 Task: Create a due date automation trigger when advanced on, 2 days before a card is due add fields without custom field "Resume" set to a date less than 1 days from now at 11:00 AM.
Action: Mouse moved to (1003, 292)
Screenshot: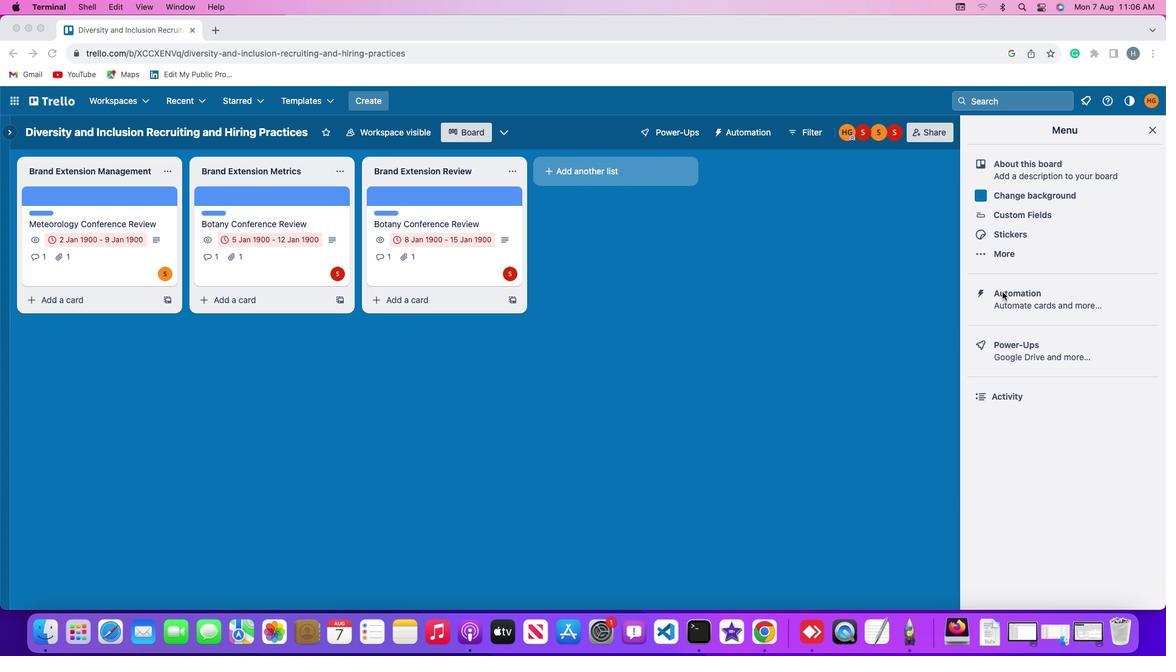 
Action: Mouse pressed left at (1003, 292)
Screenshot: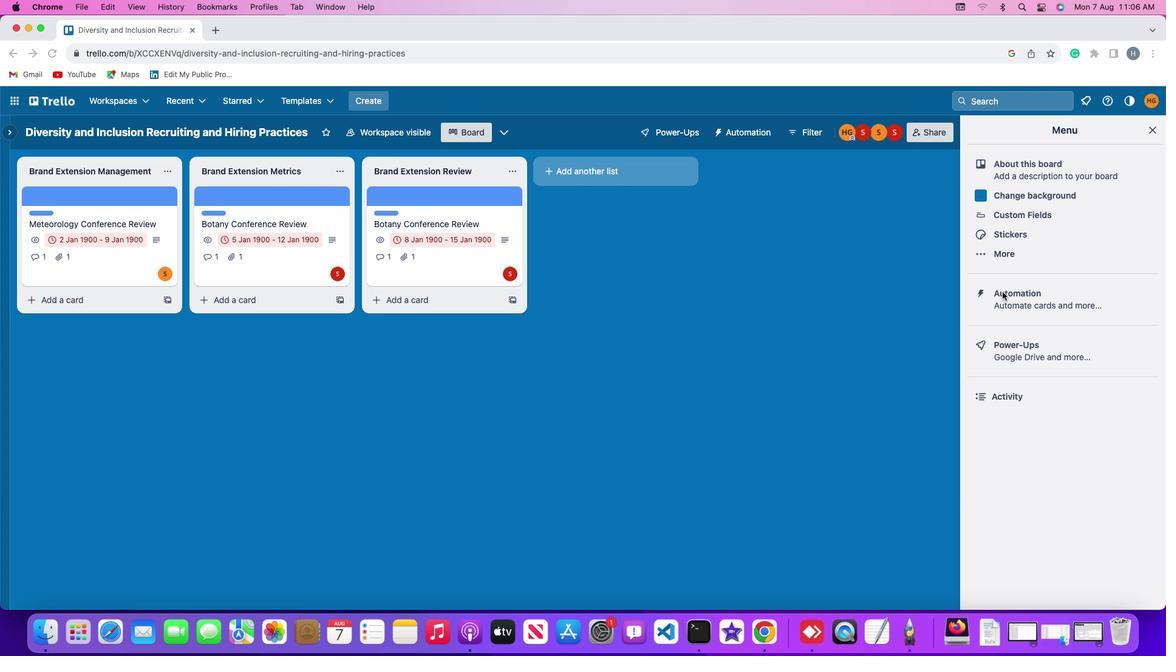 
Action: Mouse pressed left at (1003, 292)
Screenshot: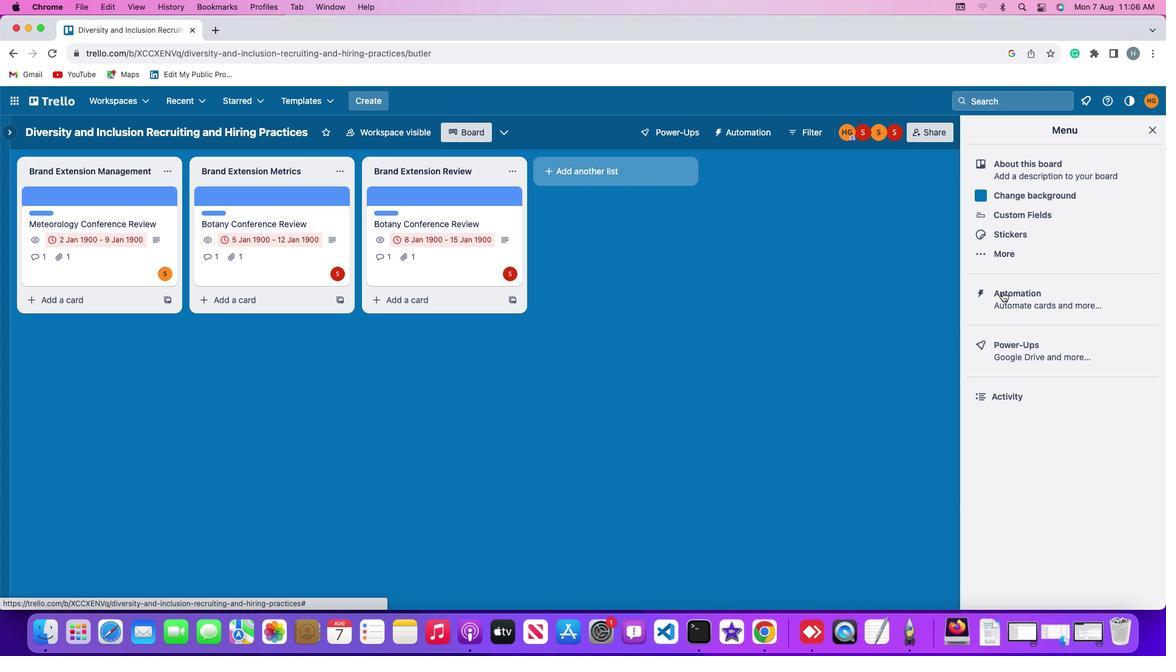 
Action: Mouse moved to (87, 283)
Screenshot: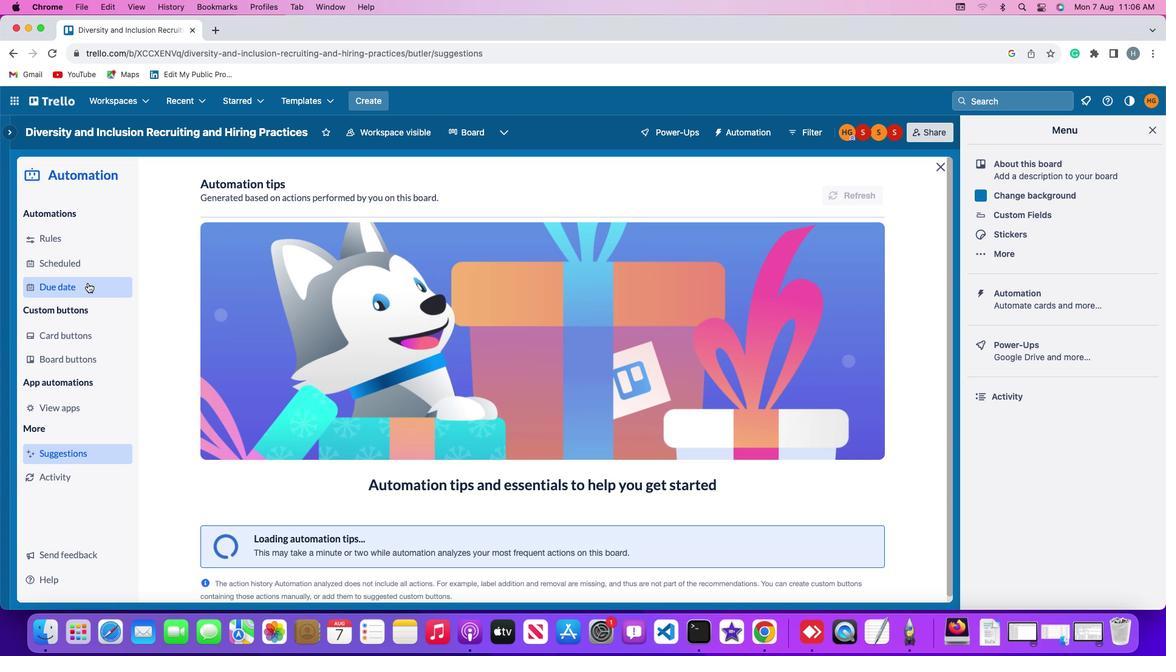 
Action: Mouse pressed left at (87, 283)
Screenshot: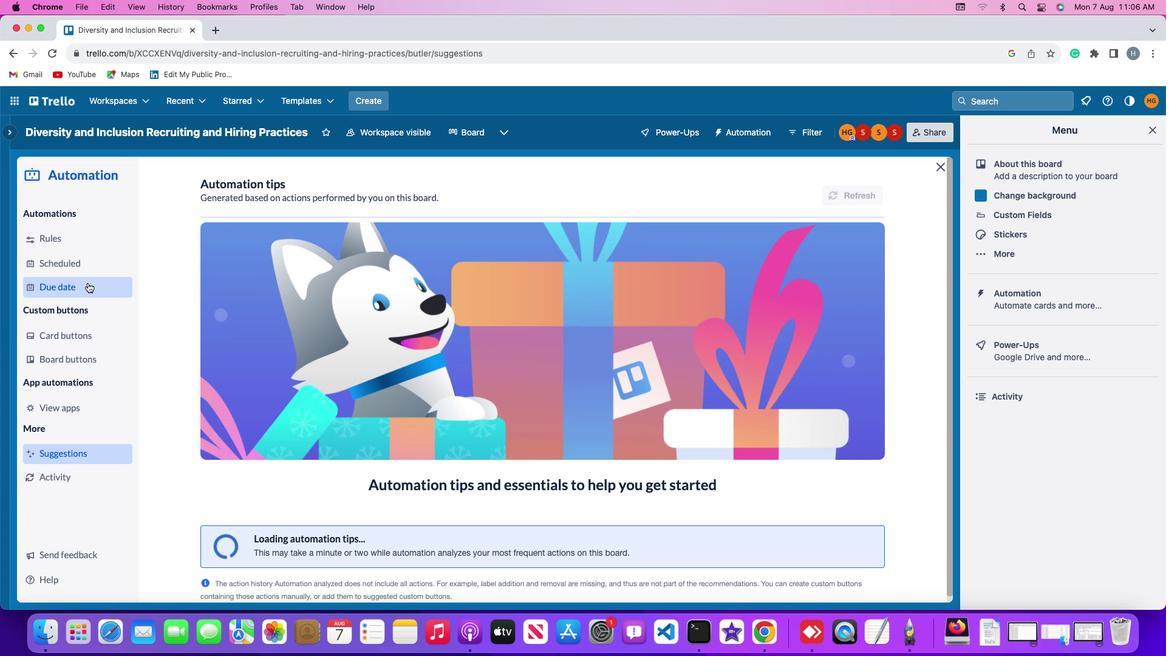 
Action: Mouse moved to (820, 189)
Screenshot: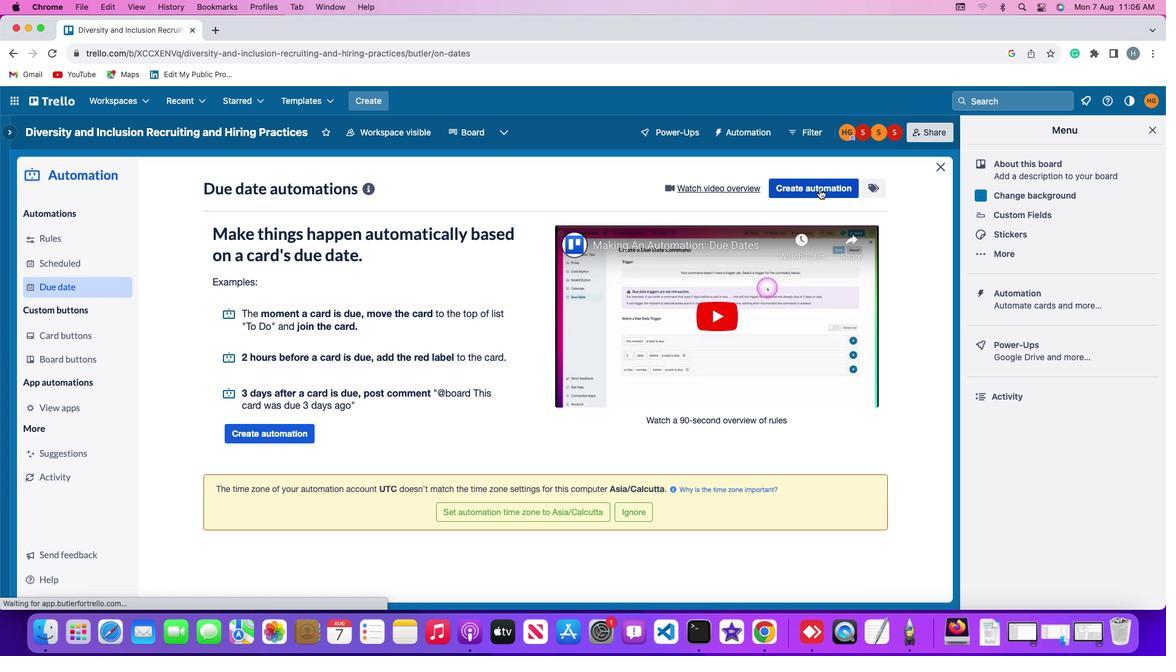 
Action: Mouse pressed left at (820, 189)
Screenshot: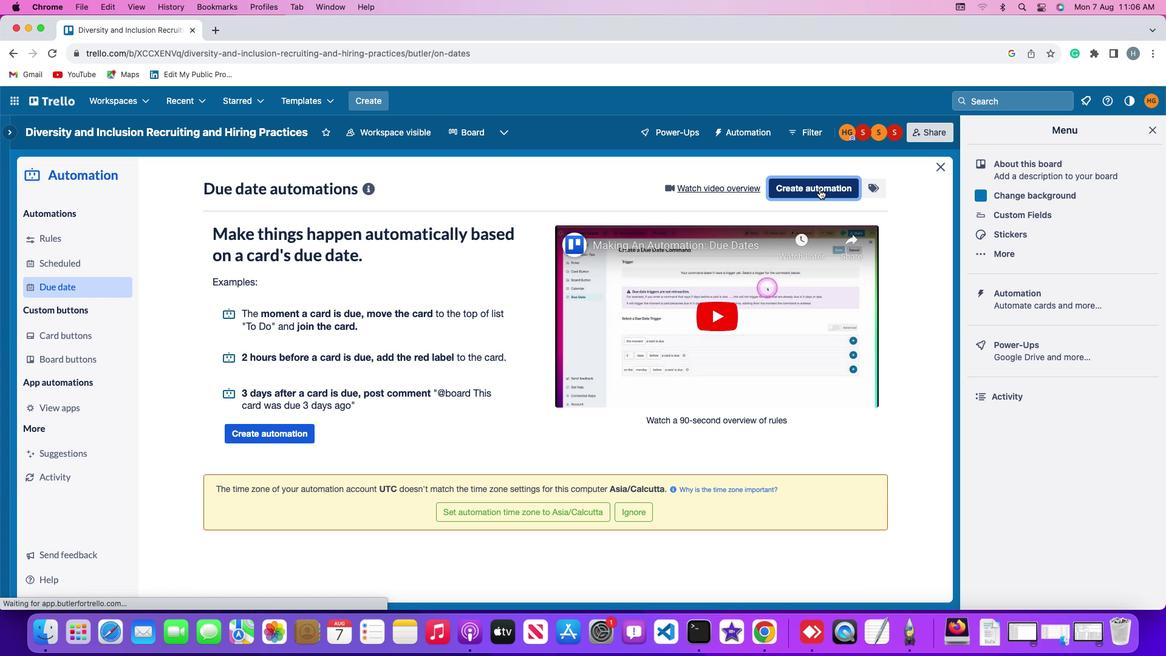 
Action: Mouse moved to (544, 306)
Screenshot: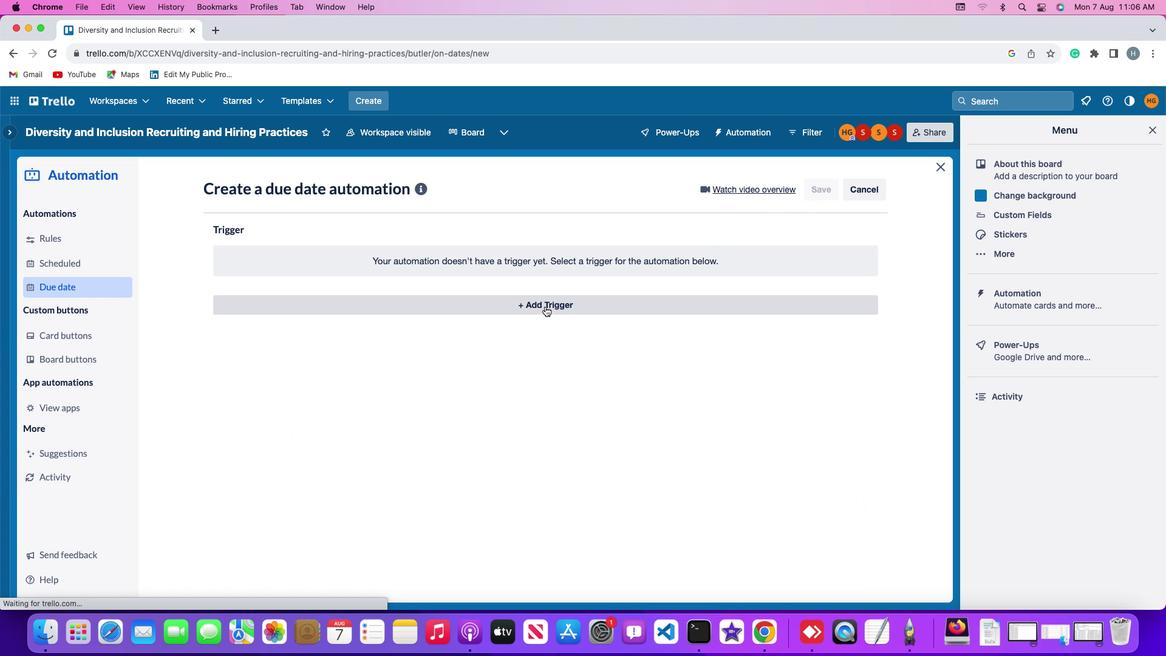
Action: Mouse pressed left at (544, 306)
Screenshot: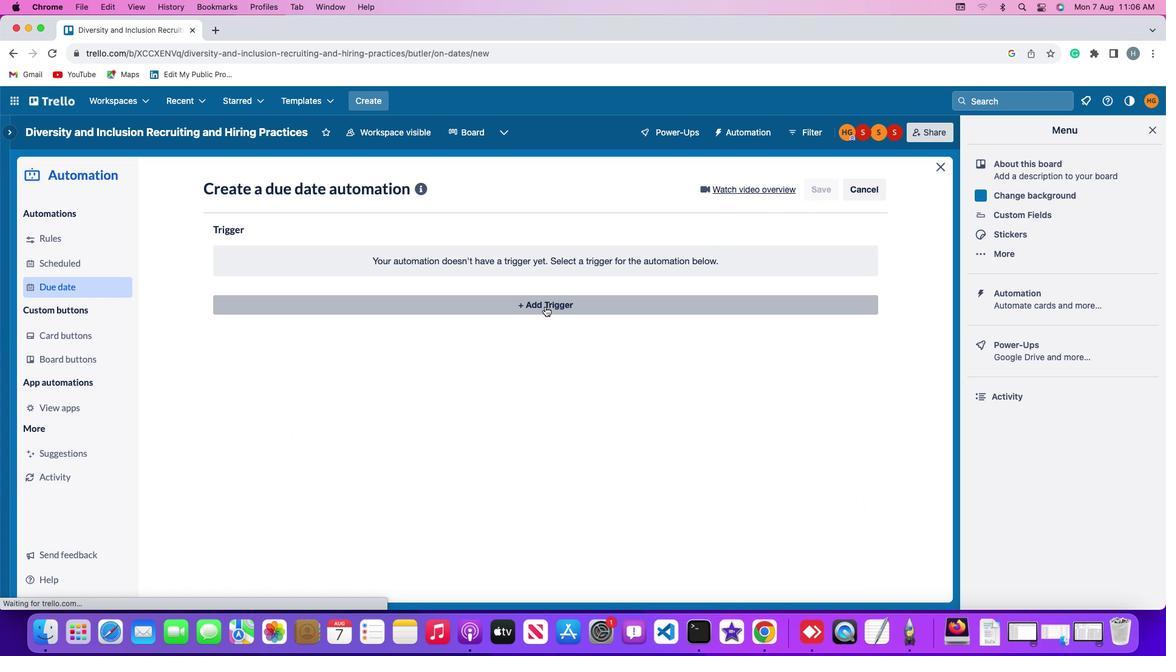
Action: Mouse moved to (235, 497)
Screenshot: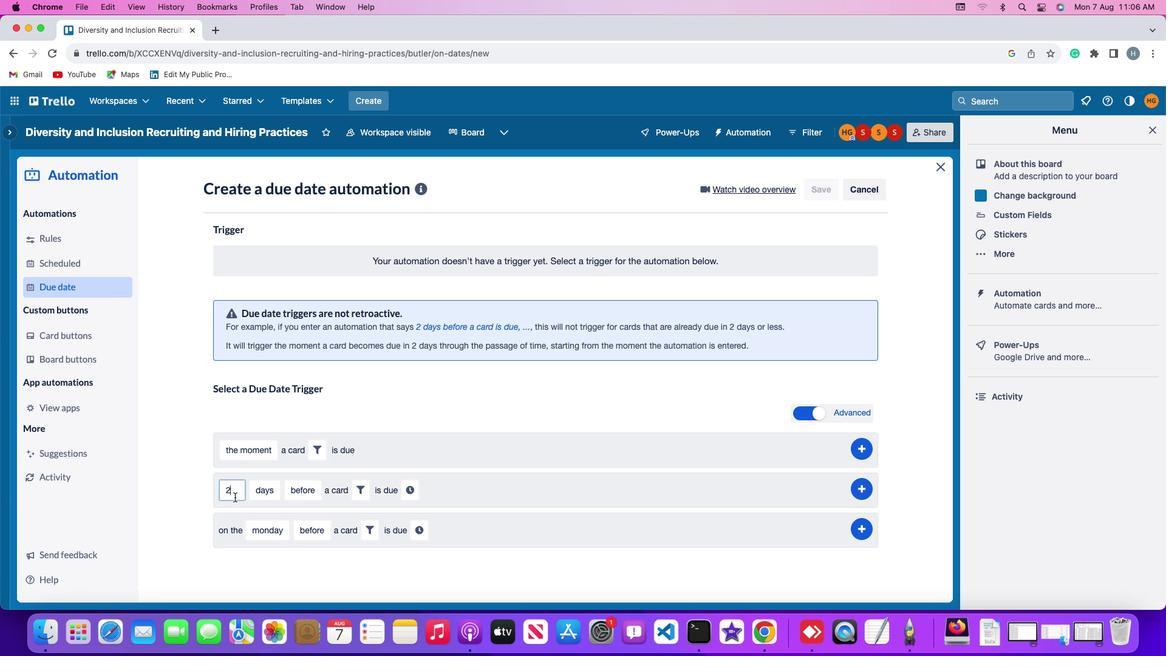 
Action: Mouse pressed left at (235, 497)
Screenshot: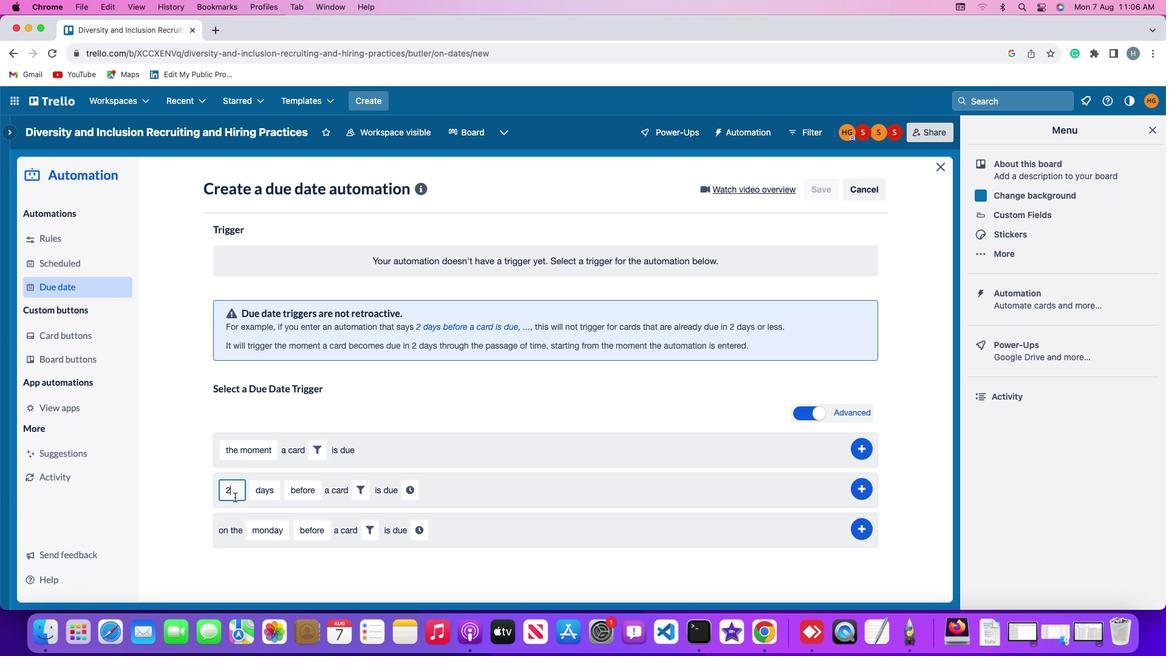 
Action: Mouse moved to (234, 496)
Screenshot: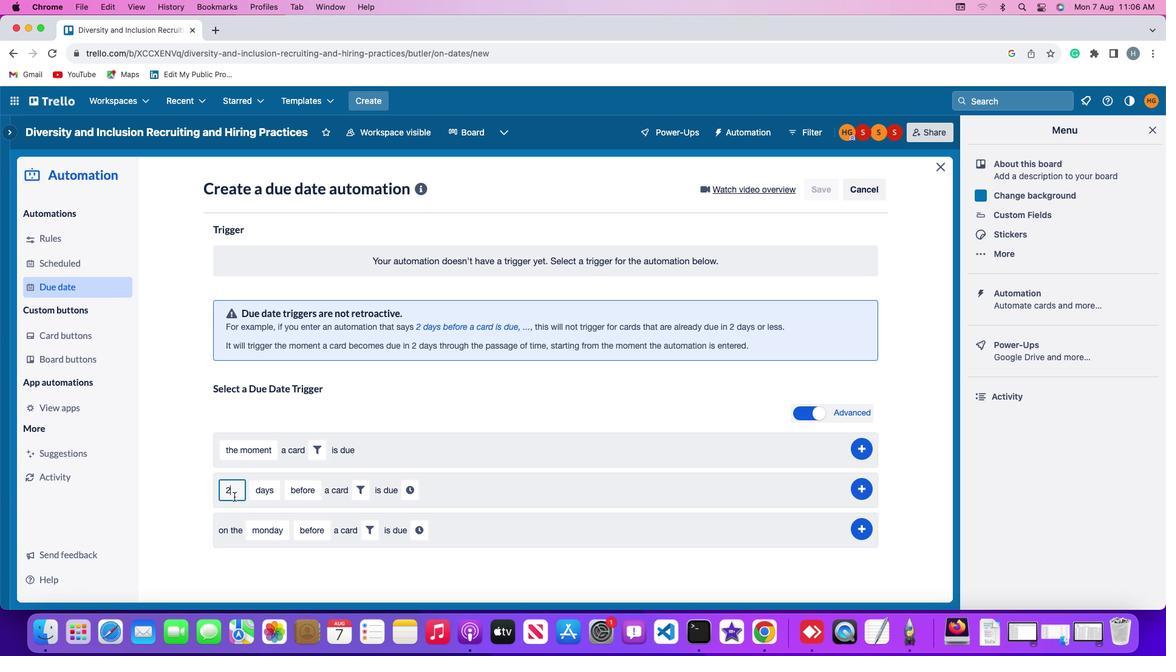 
Action: Key pressed Key.backspace'2'
Screenshot: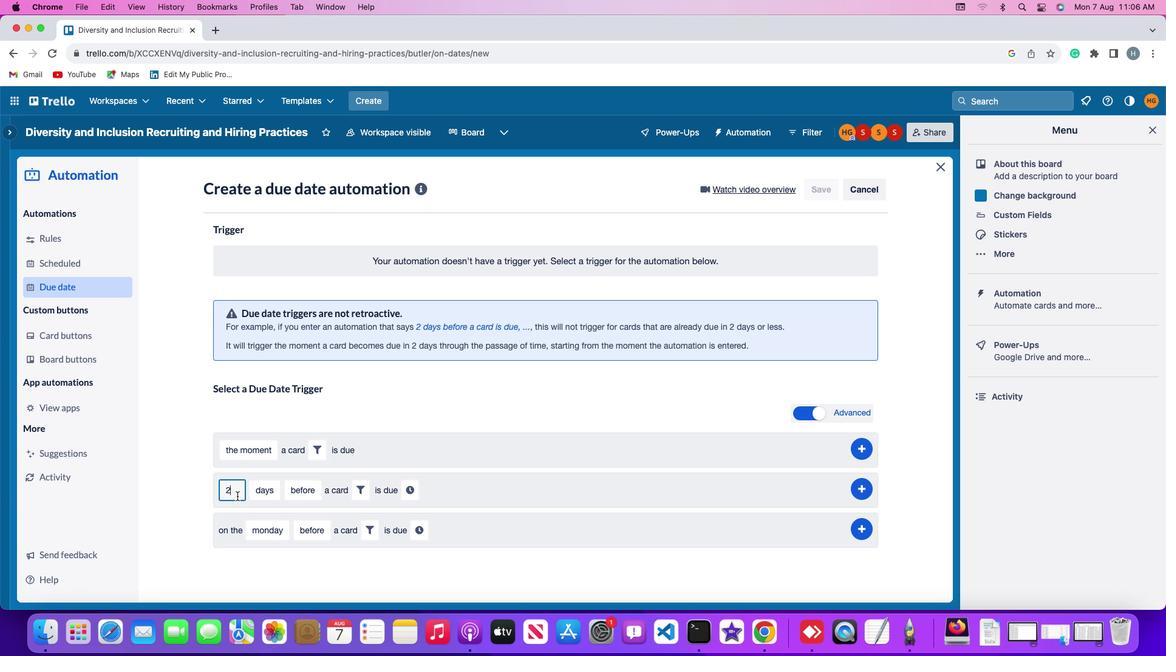
Action: Mouse moved to (265, 493)
Screenshot: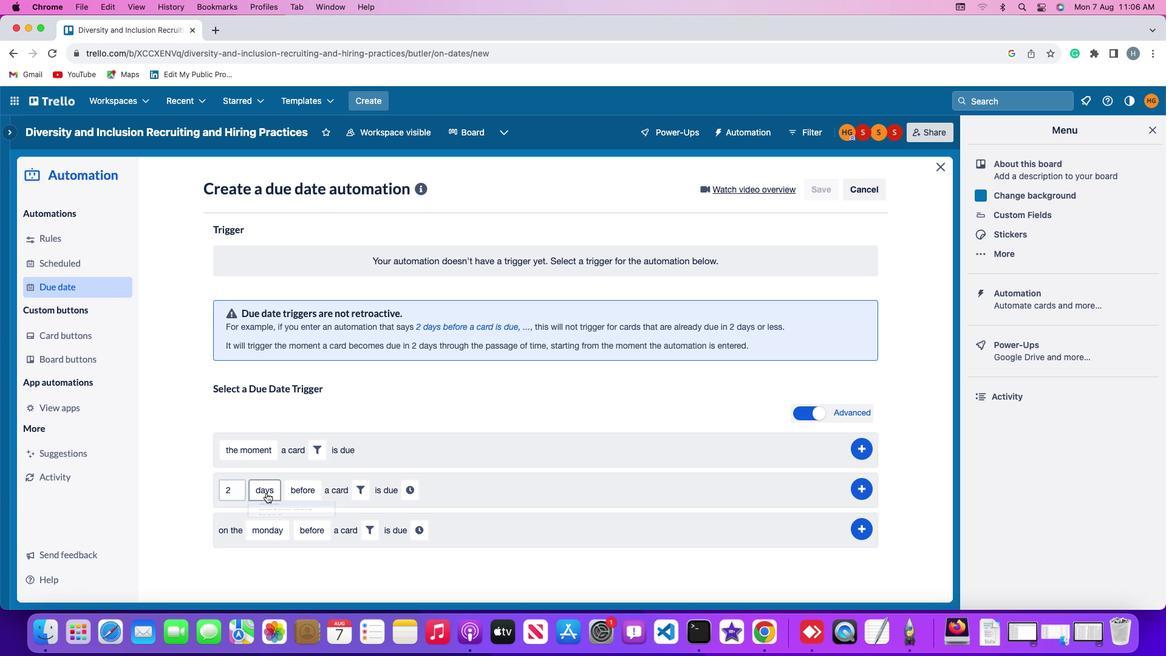 
Action: Mouse pressed left at (265, 493)
Screenshot: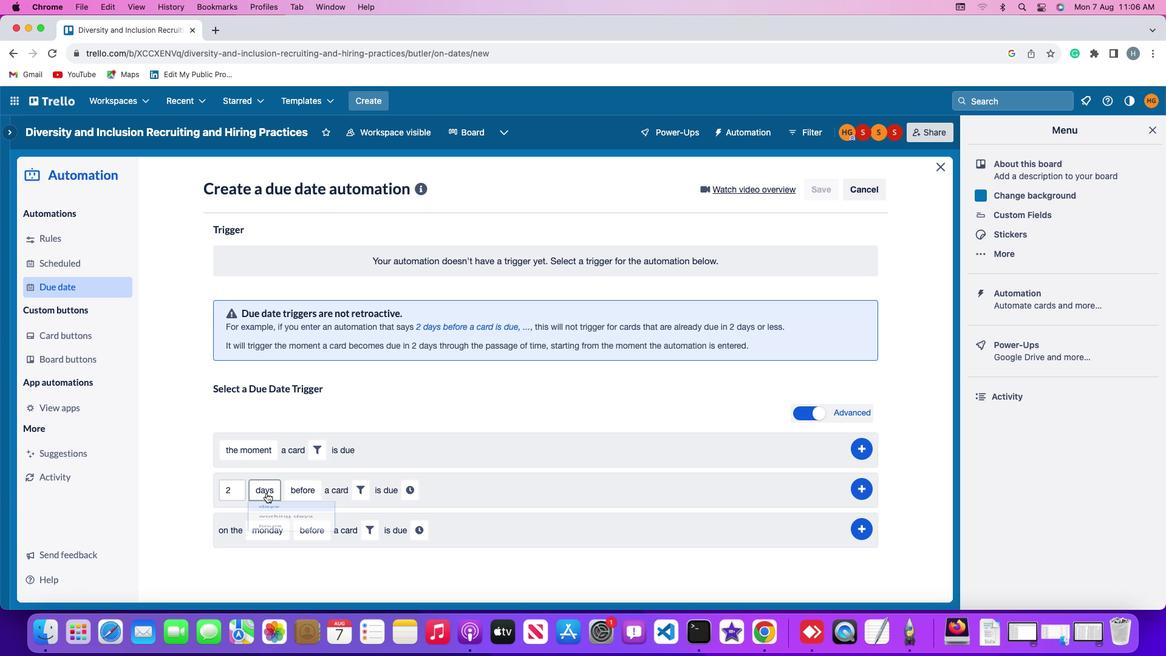 
Action: Mouse moved to (269, 513)
Screenshot: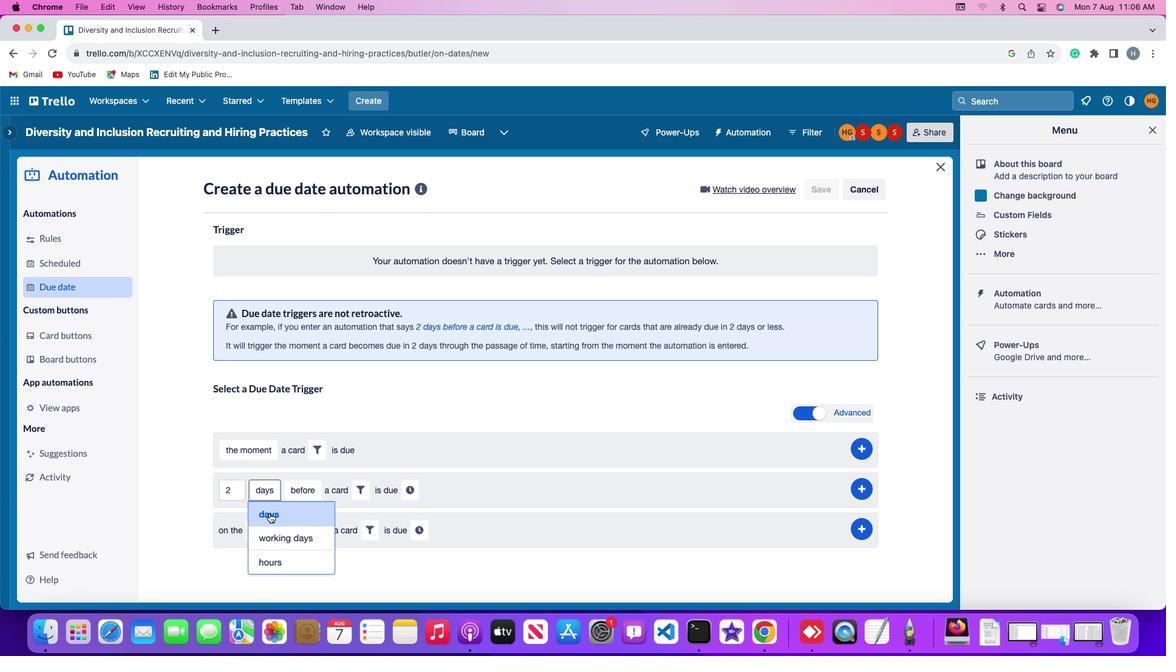 
Action: Mouse pressed left at (269, 513)
Screenshot: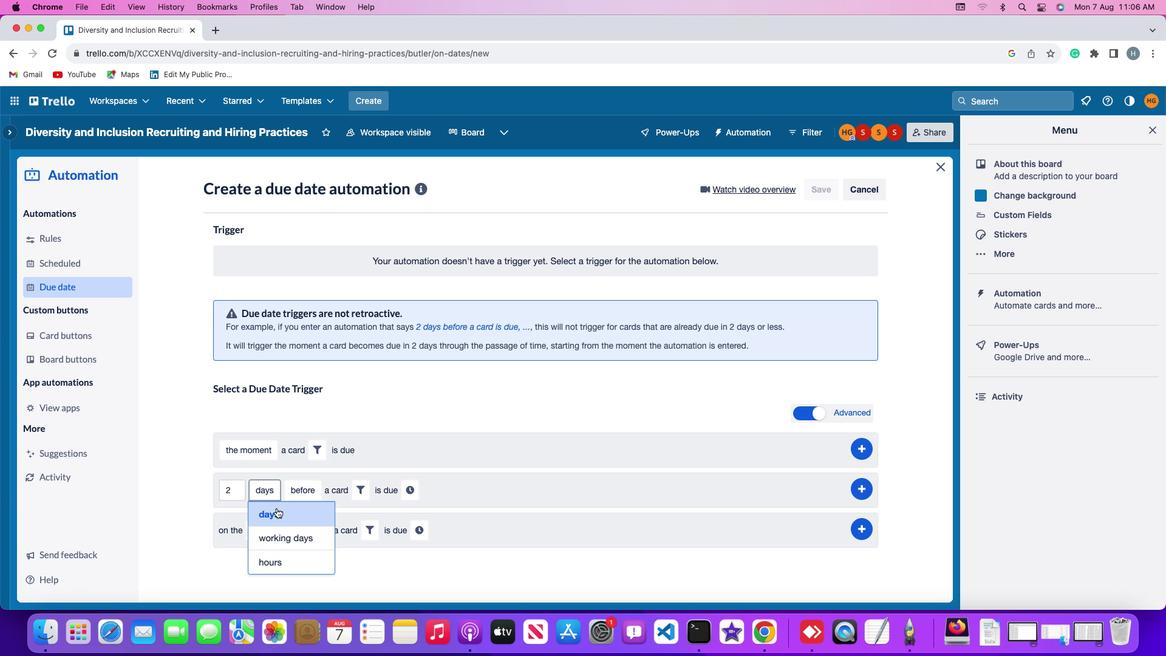 
Action: Mouse moved to (301, 487)
Screenshot: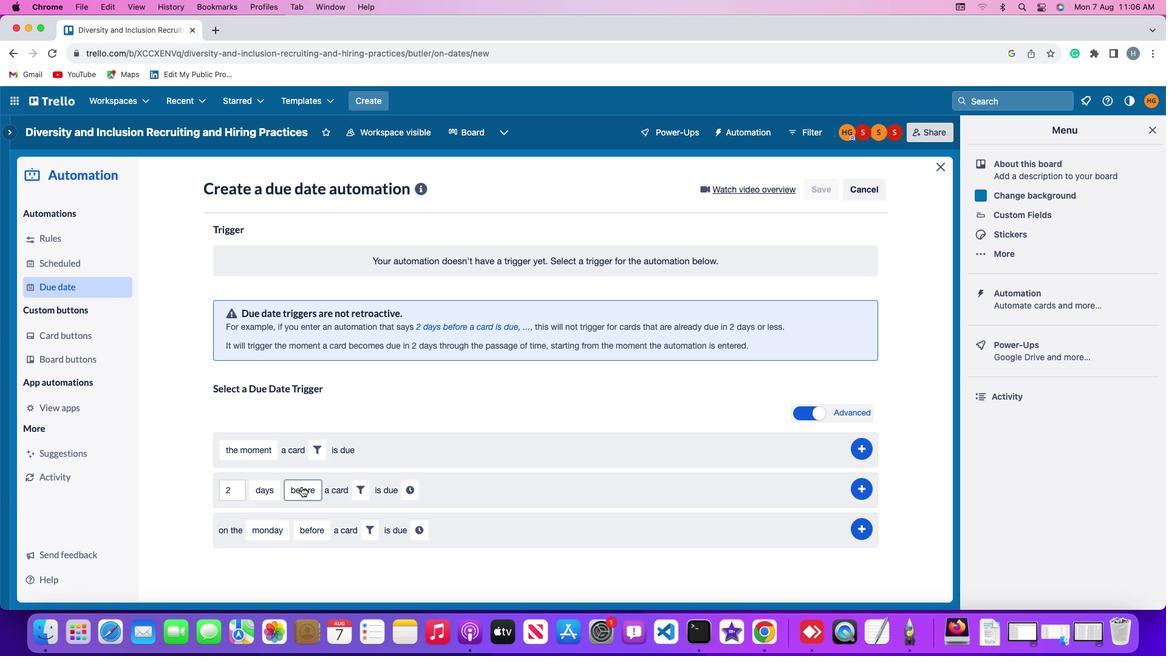
Action: Mouse pressed left at (301, 487)
Screenshot: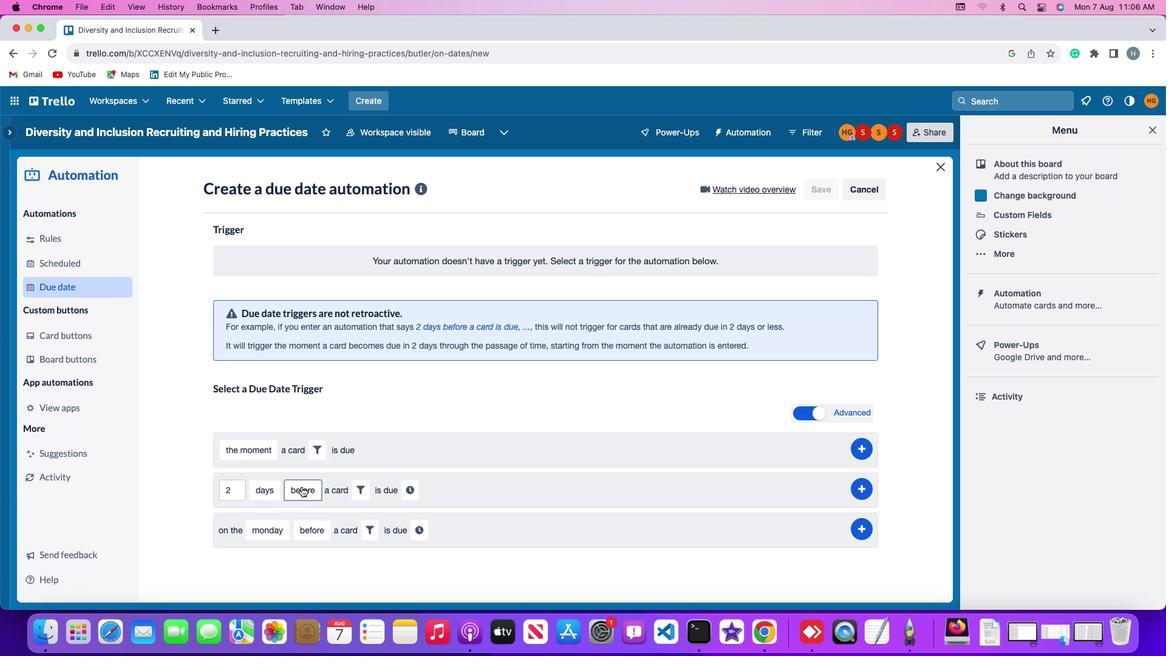 
Action: Mouse moved to (311, 509)
Screenshot: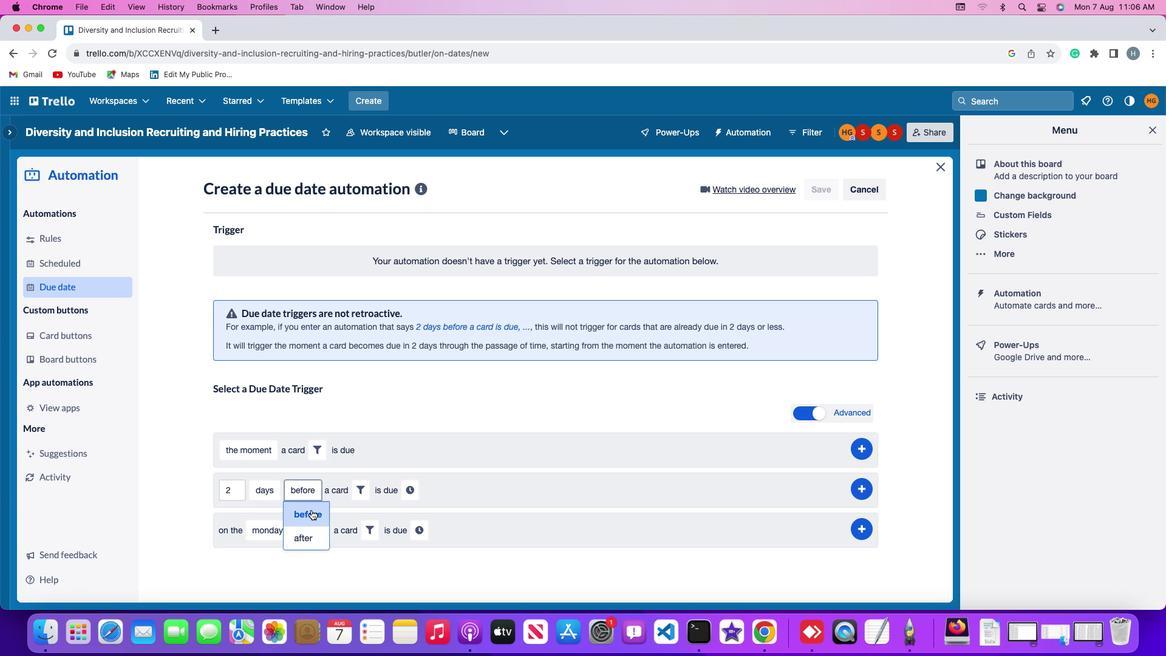 
Action: Mouse pressed left at (311, 509)
Screenshot: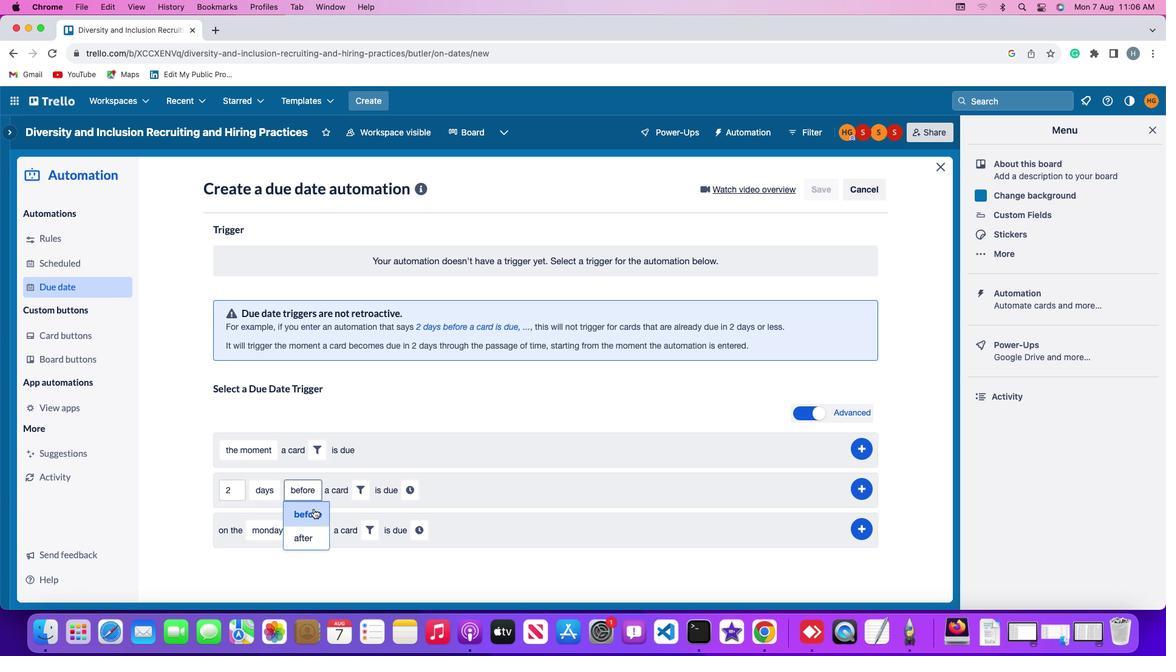 
Action: Mouse moved to (357, 488)
Screenshot: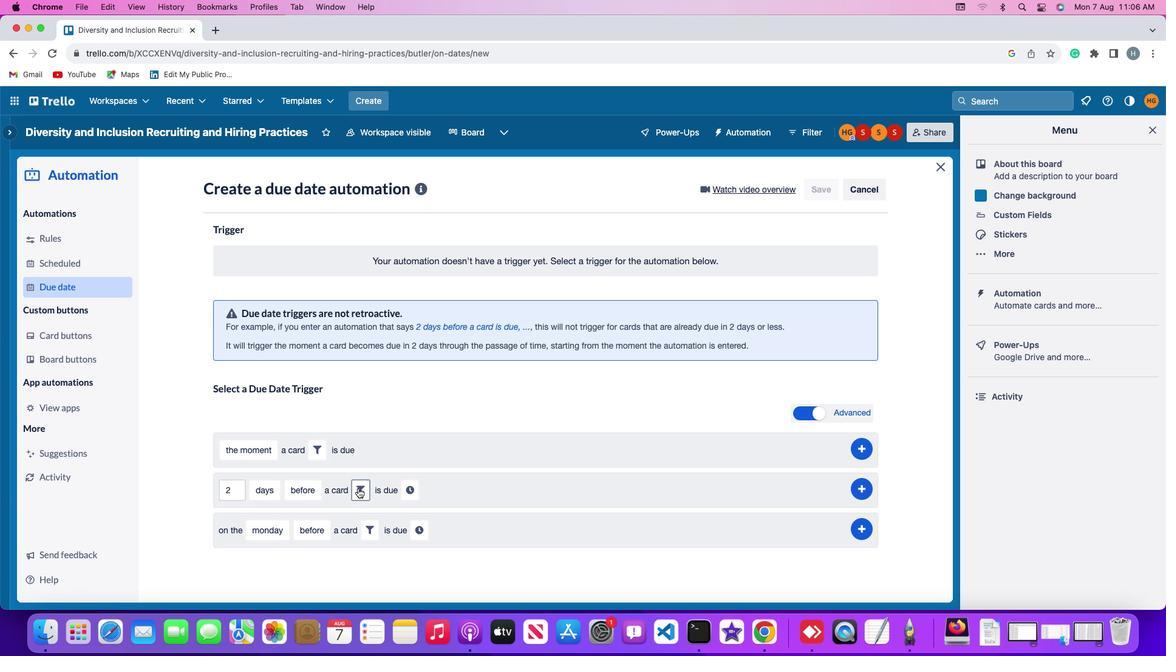 
Action: Mouse pressed left at (357, 488)
Screenshot: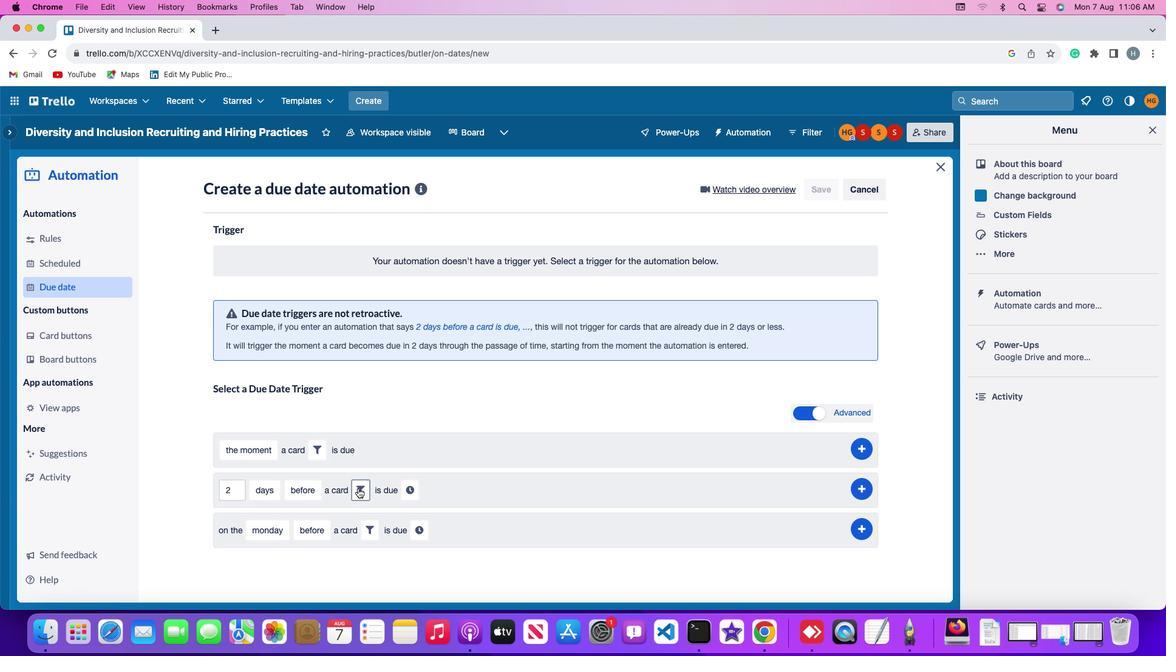 
Action: Mouse moved to (564, 524)
Screenshot: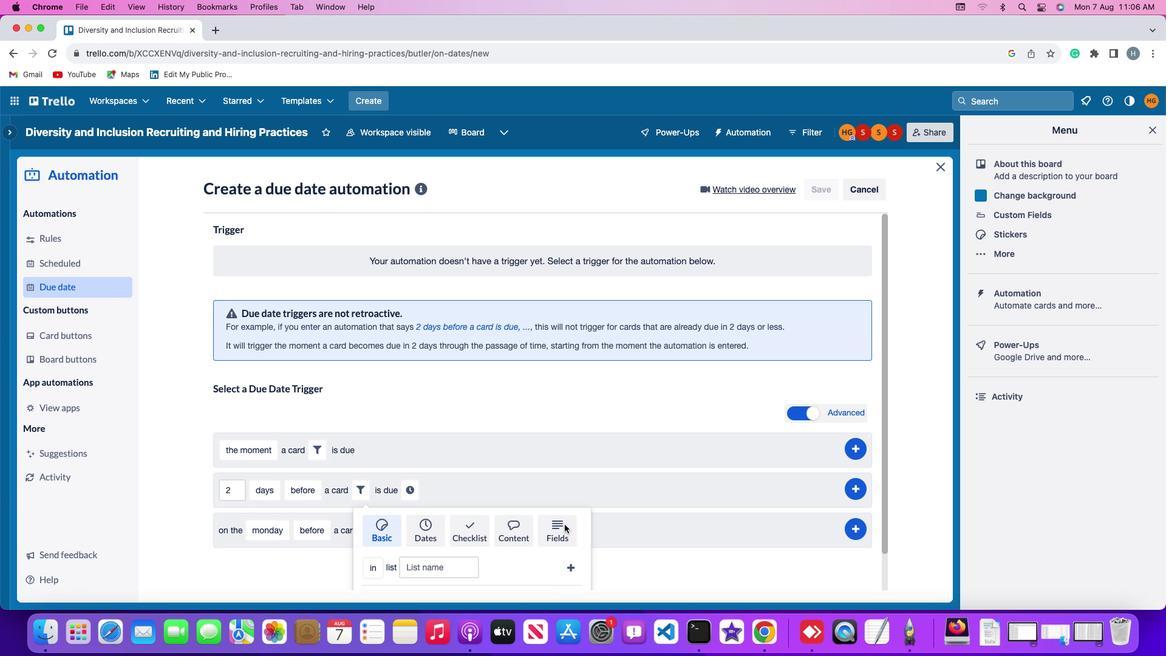 
Action: Mouse pressed left at (564, 524)
Screenshot: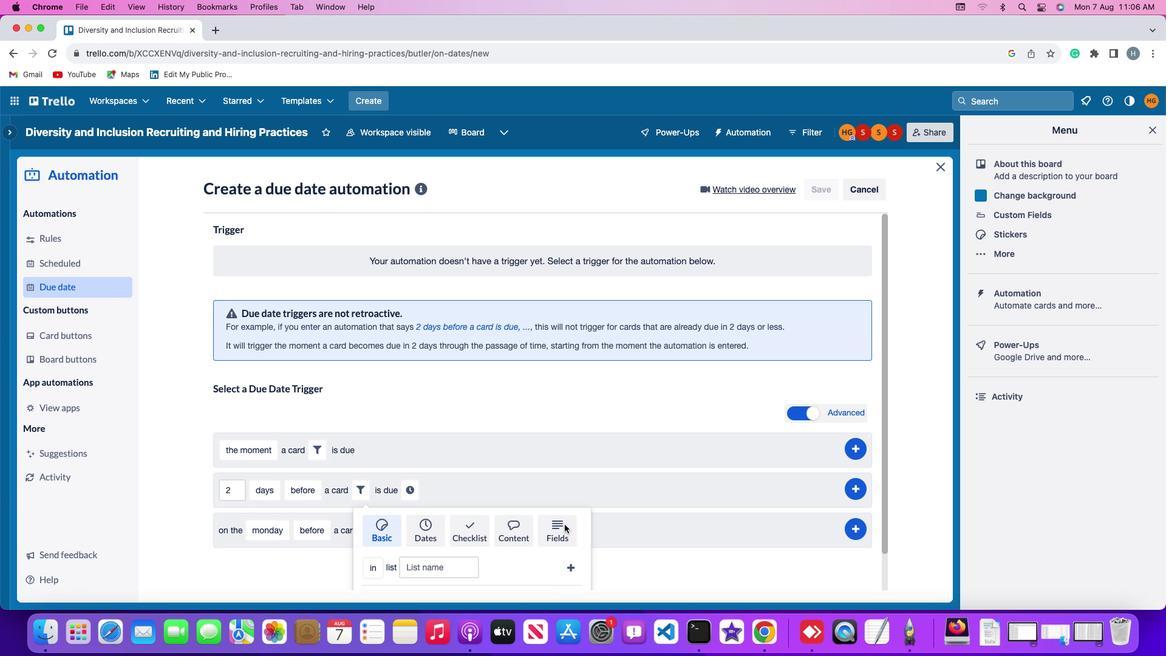 
Action: Mouse moved to (458, 538)
Screenshot: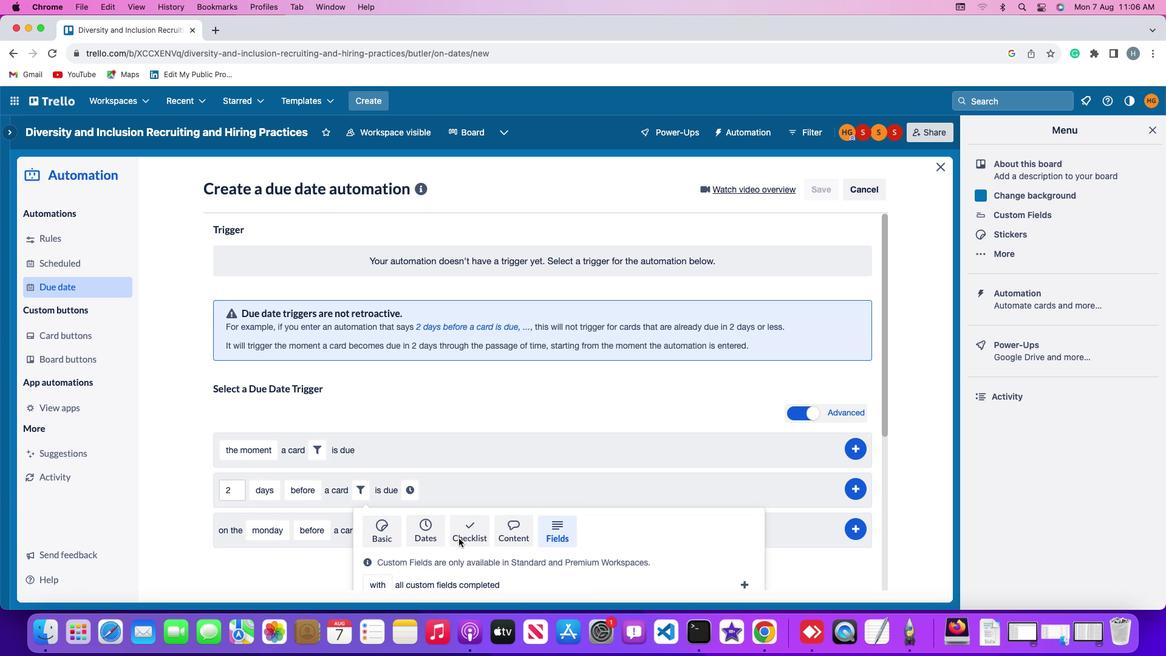 
Action: Mouse scrolled (458, 538) with delta (0, 0)
Screenshot: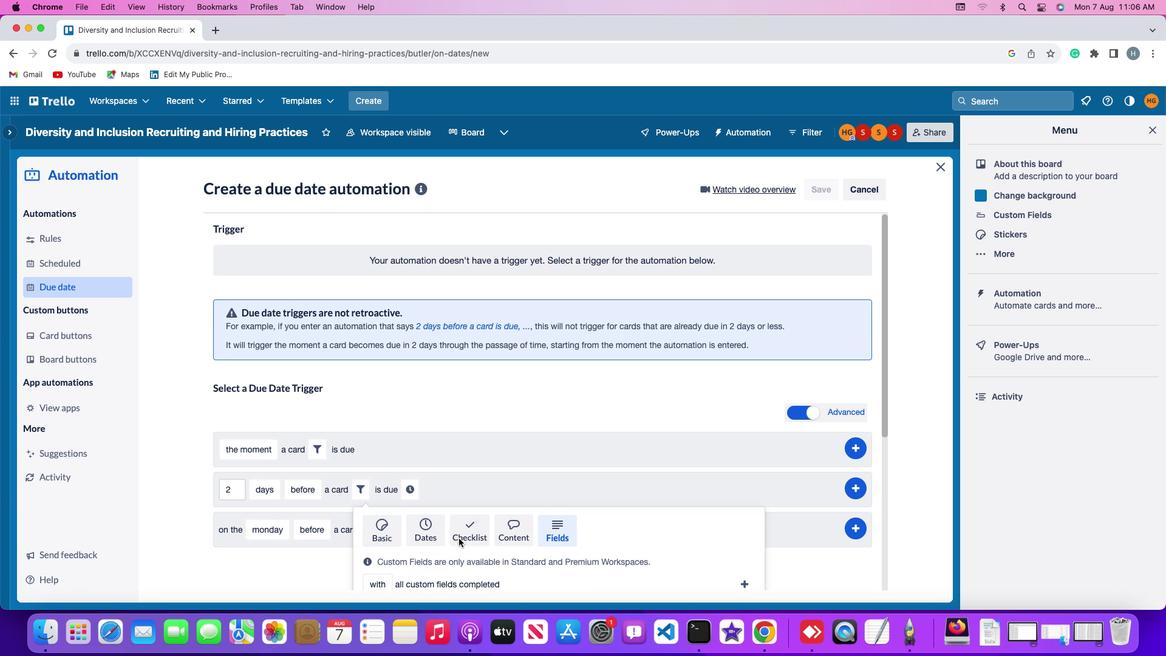 
Action: Mouse scrolled (458, 538) with delta (0, 0)
Screenshot: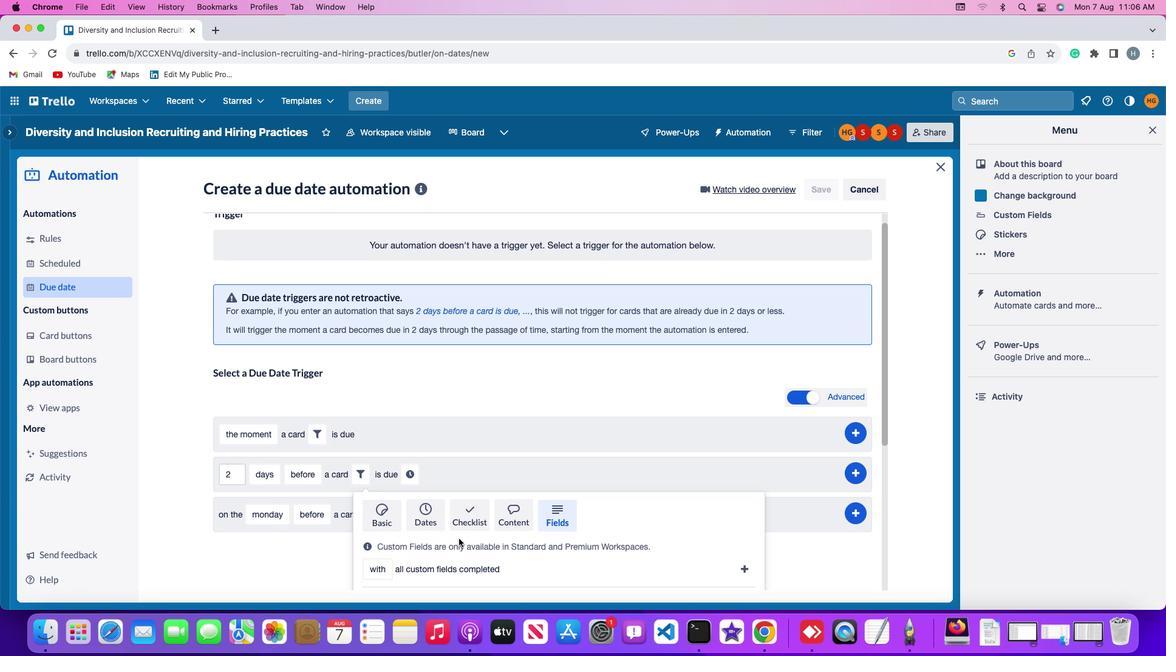 
Action: Mouse scrolled (458, 538) with delta (0, -1)
Screenshot: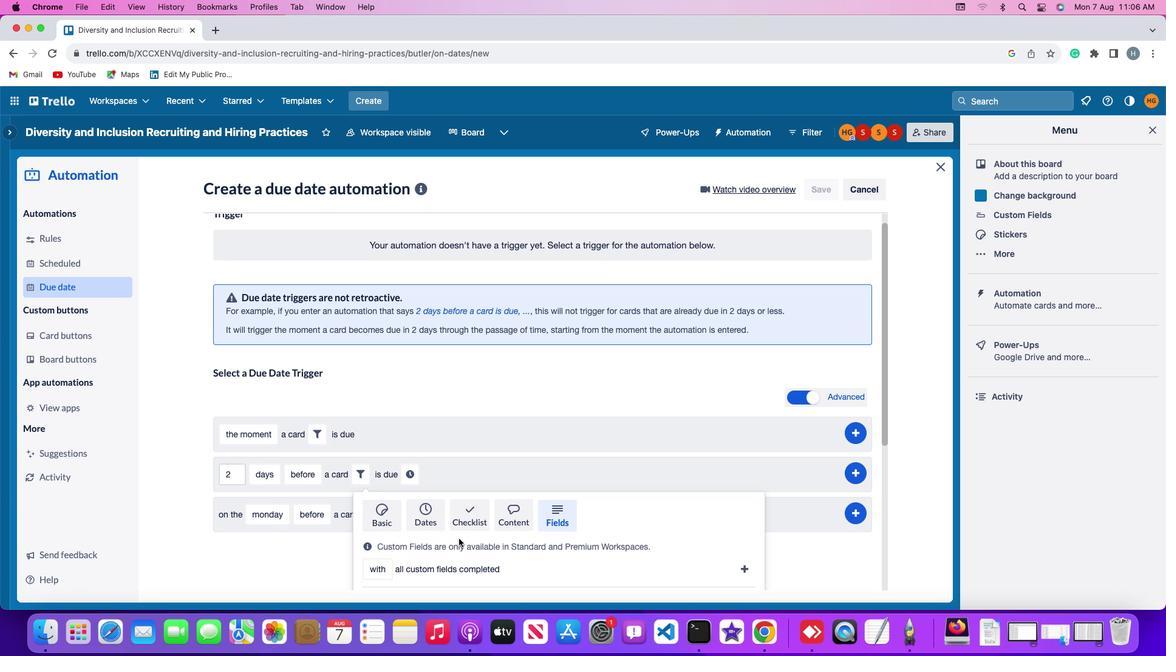 
Action: Mouse scrolled (458, 538) with delta (0, -3)
Screenshot: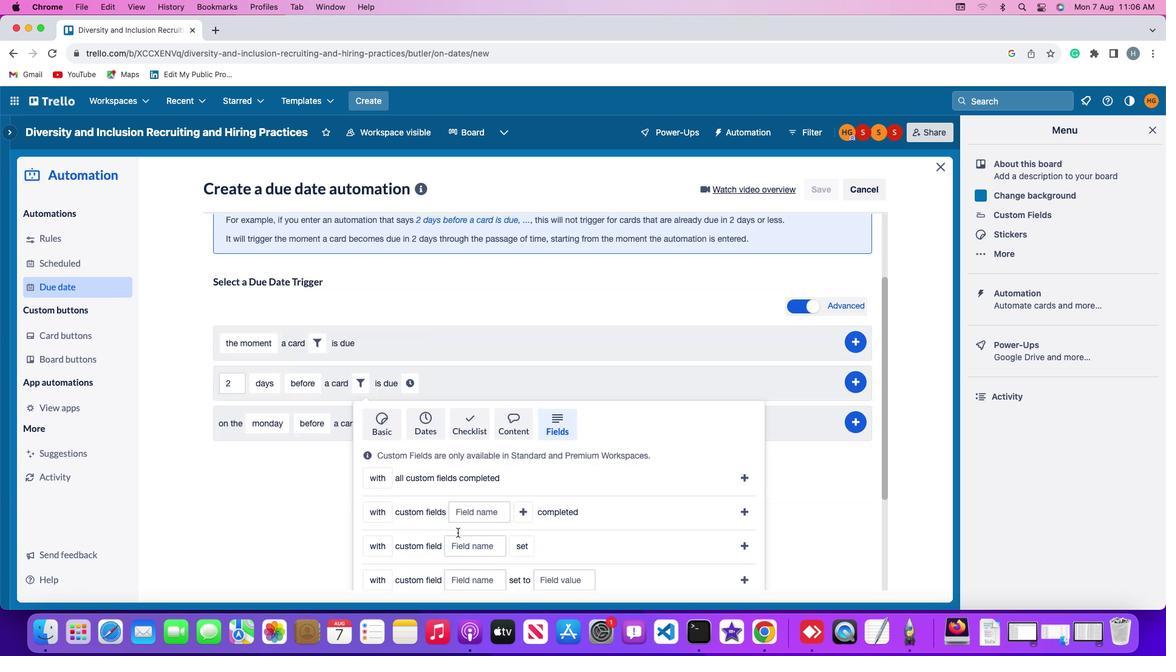 
Action: Mouse scrolled (458, 538) with delta (0, -3)
Screenshot: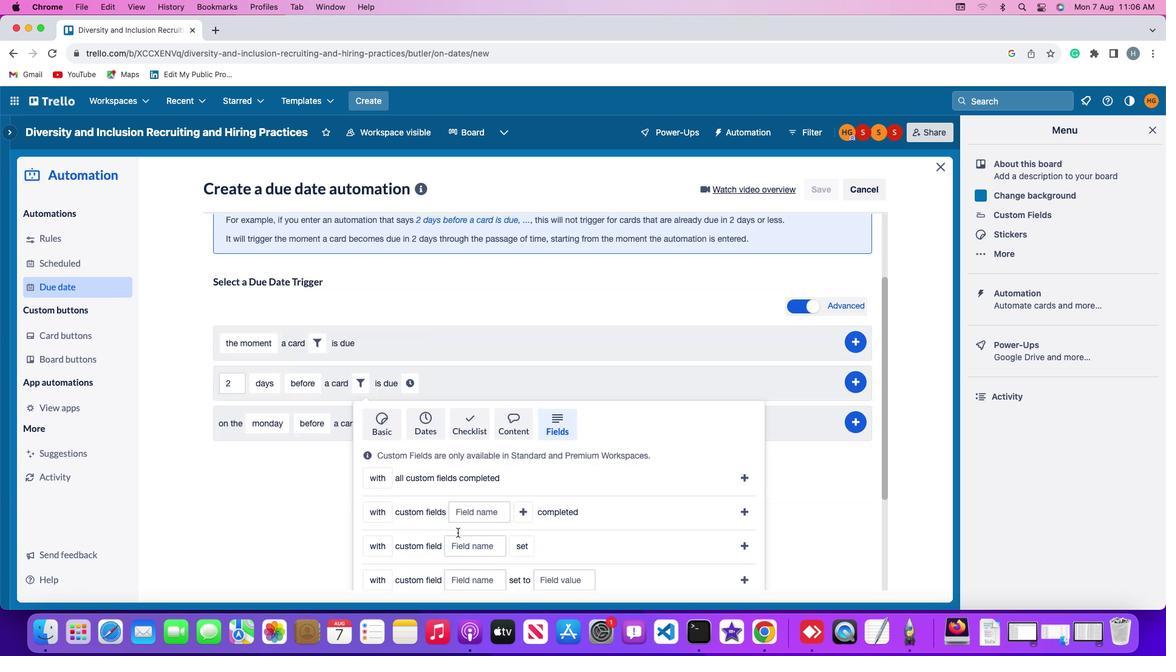 
Action: Mouse scrolled (458, 538) with delta (0, -4)
Screenshot: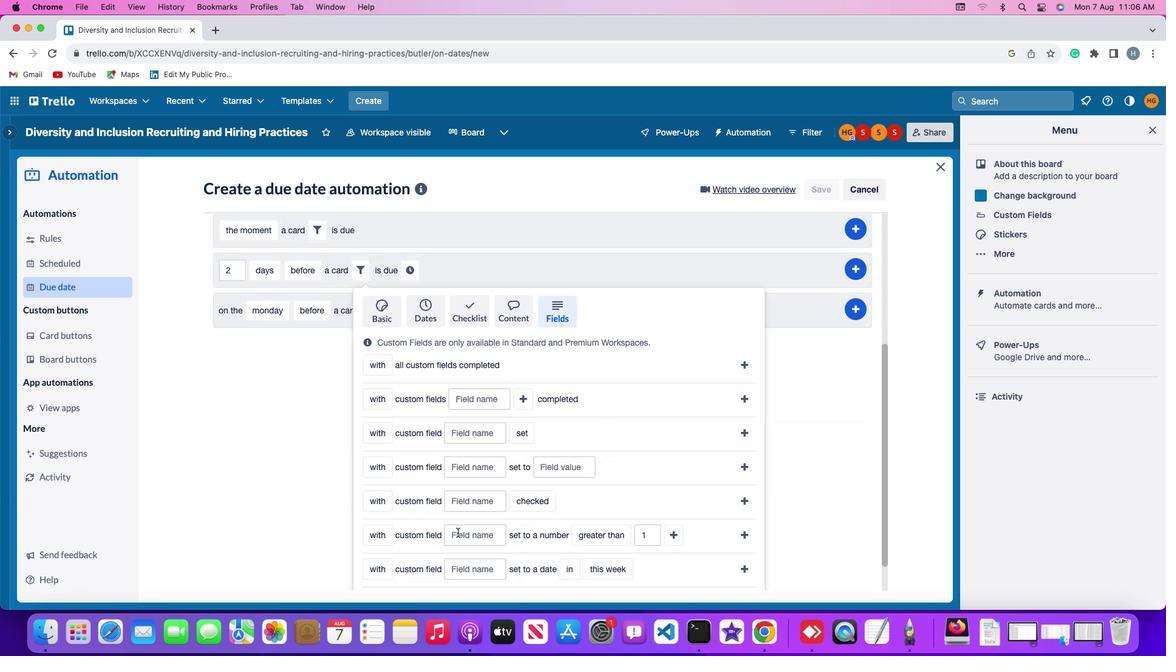 
Action: Mouse moved to (458, 532)
Screenshot: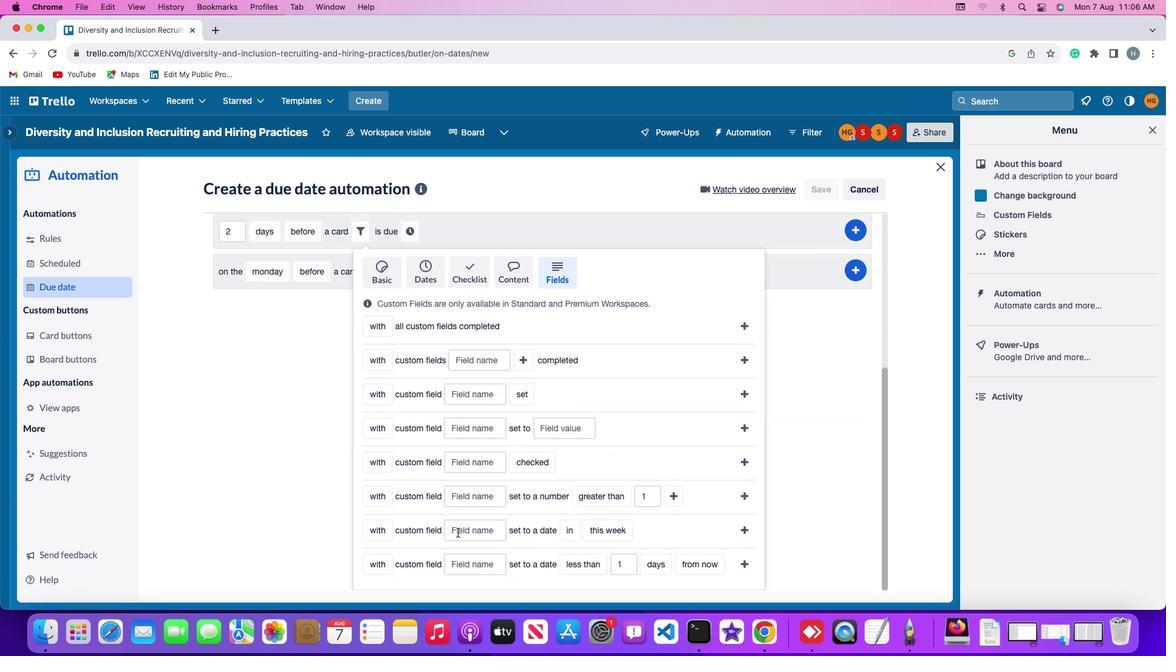 
Action: Mouse scrolled (458, 532) with delta (0, 0)
Screenshot: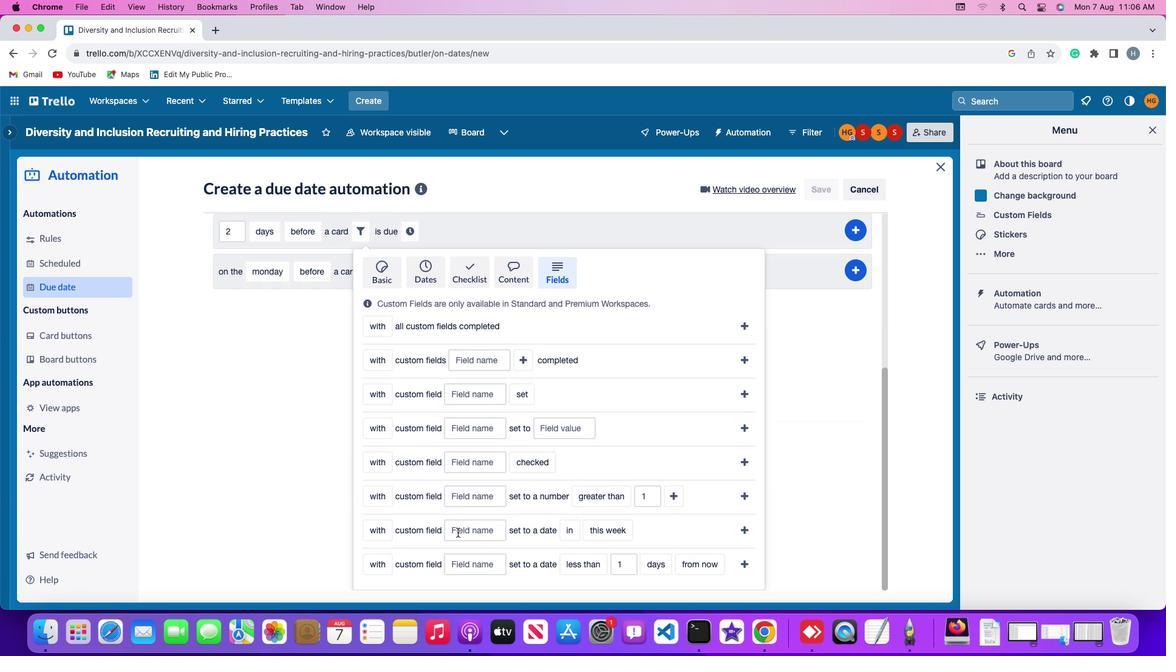 
Action: Mouse scrolled (458, 532) with delta (0, 0)
Screenshot: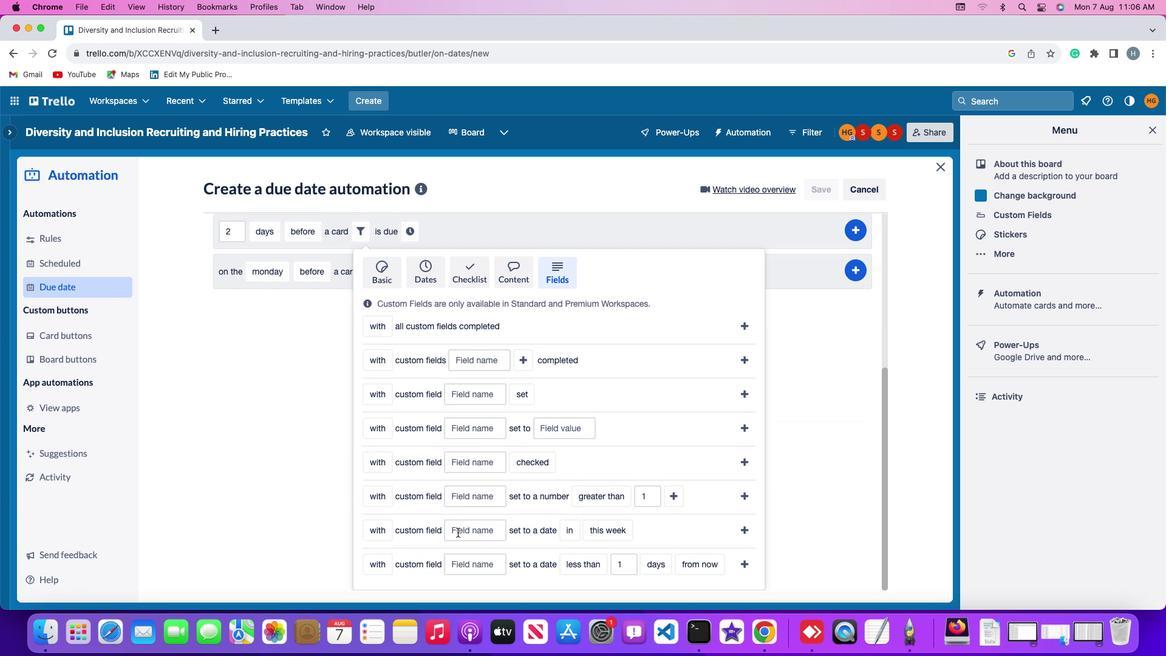 
Action: Mouse scrolled (458, 532) with delta (0, -1)
Screenshot: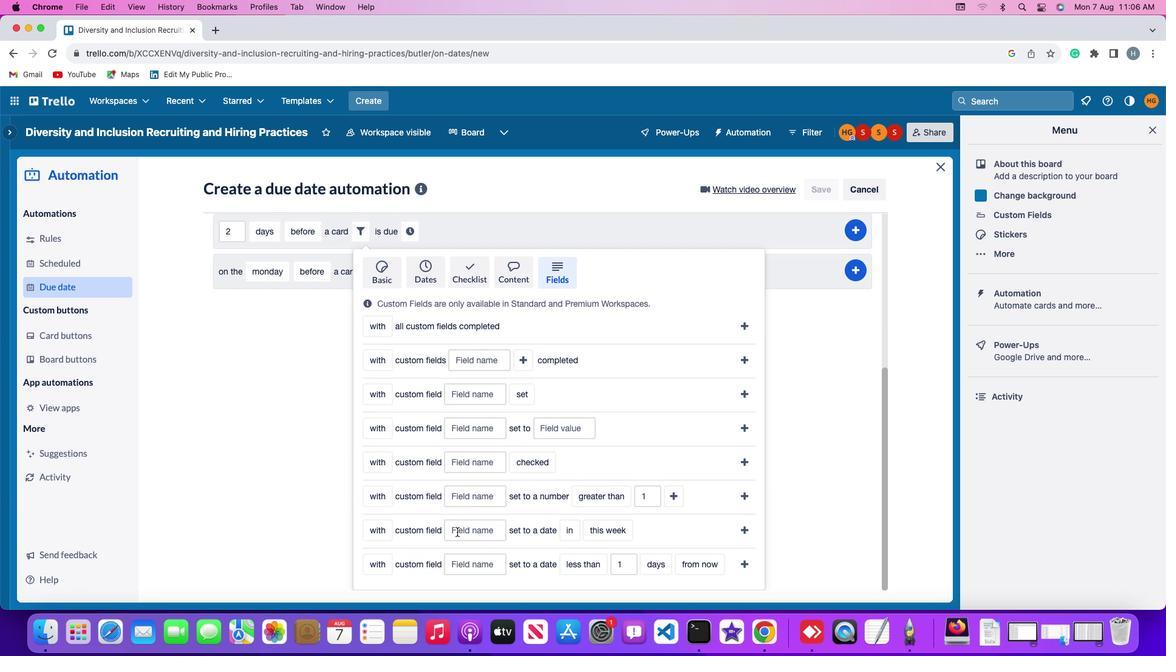 
Action: Mouse moved to (374, 559)
Screenshot: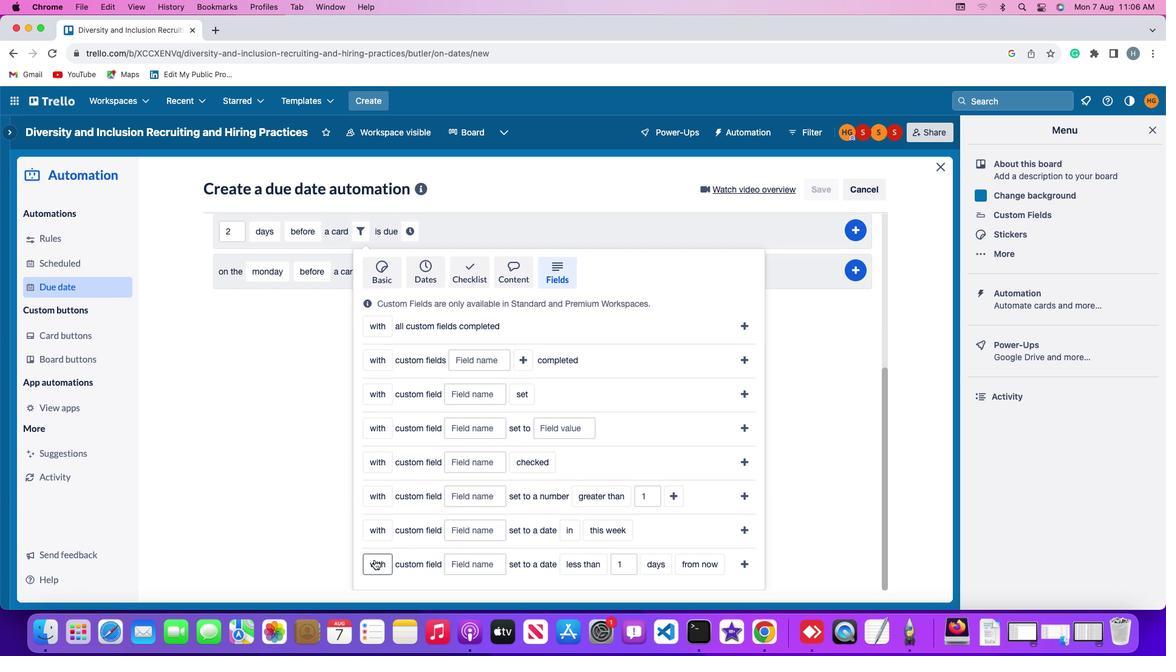 
Action: Mouse pressed left at (374, 559)
Screenshot: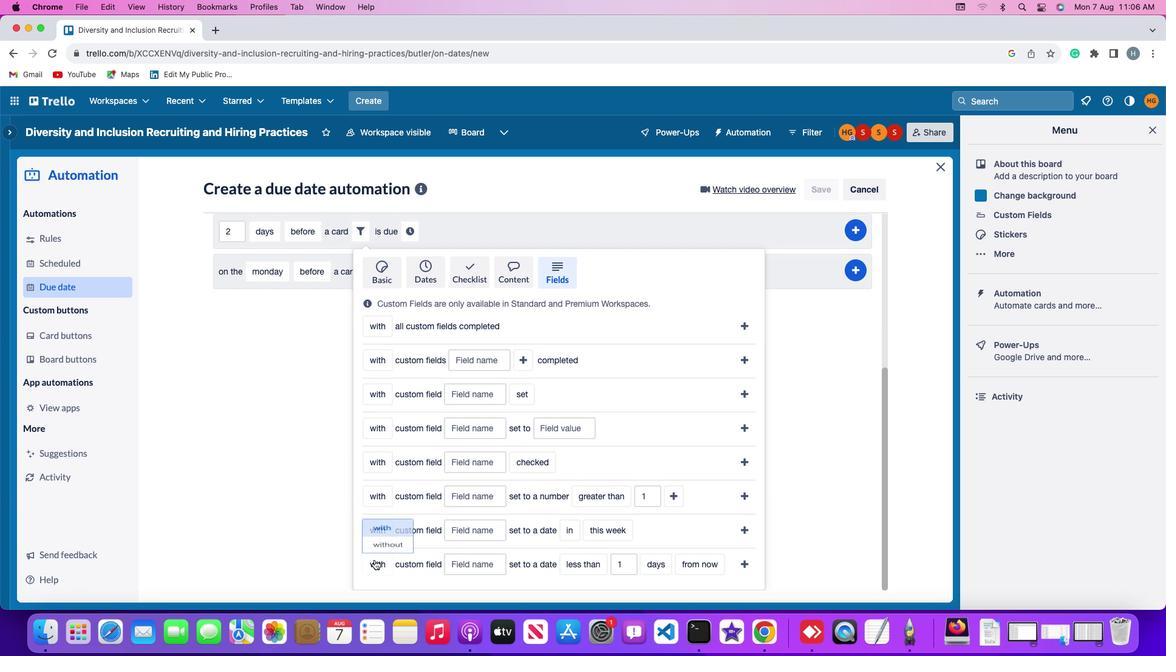 
Action: Mouse moved to (384, 541)
Screenshot: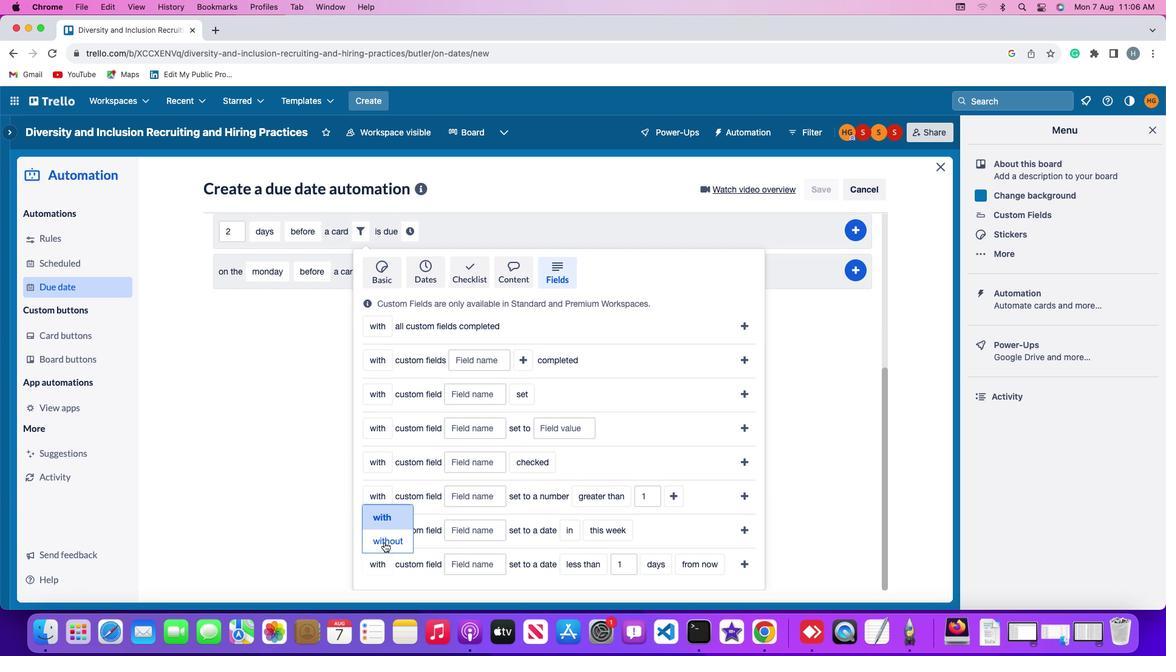 
Action: Mouse pressed left at (384, 541)
Screenshot: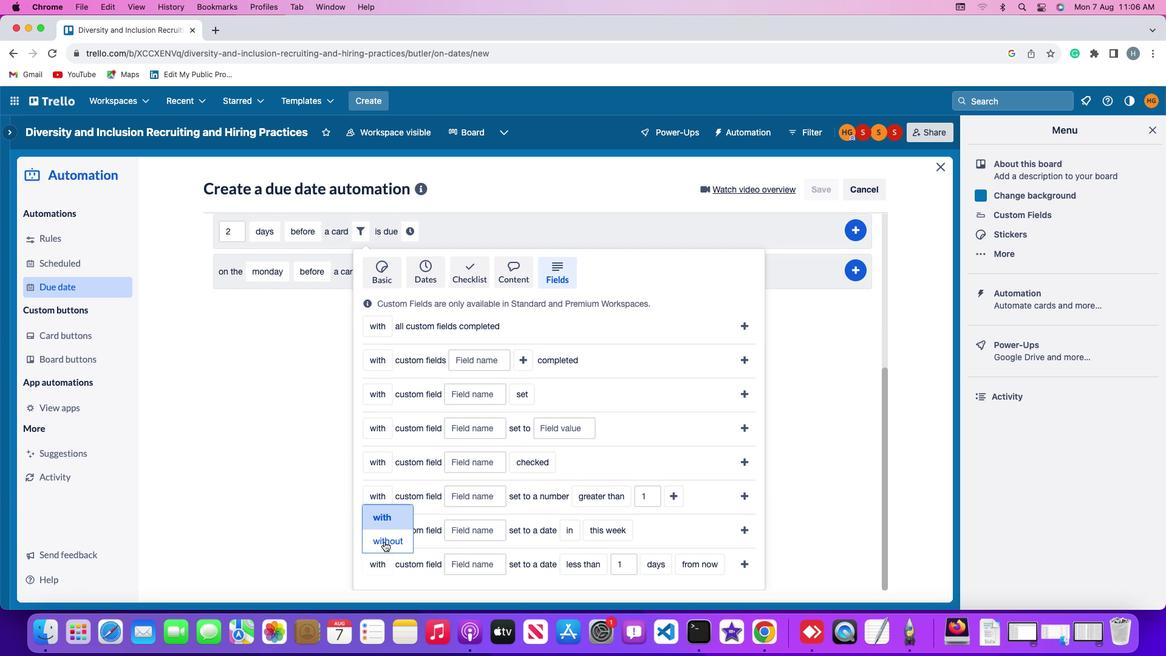 
Action: Mouse moved to (474, 566)
Screenshot: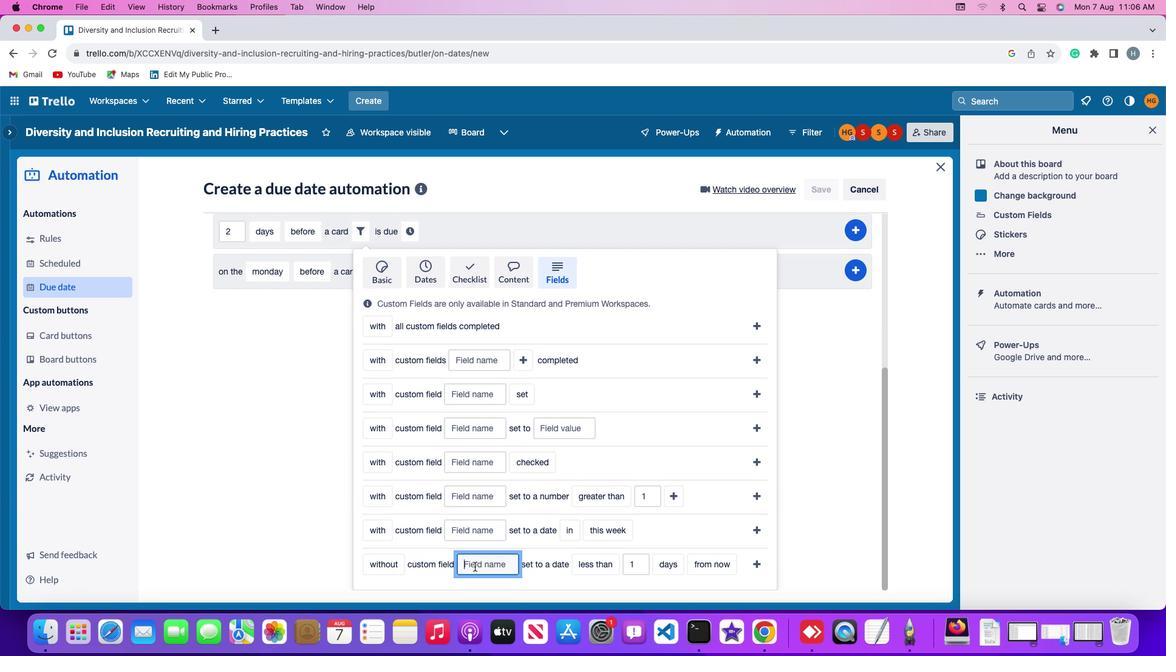
Action: Mouse pressed left at (474, 566)
Screenshot: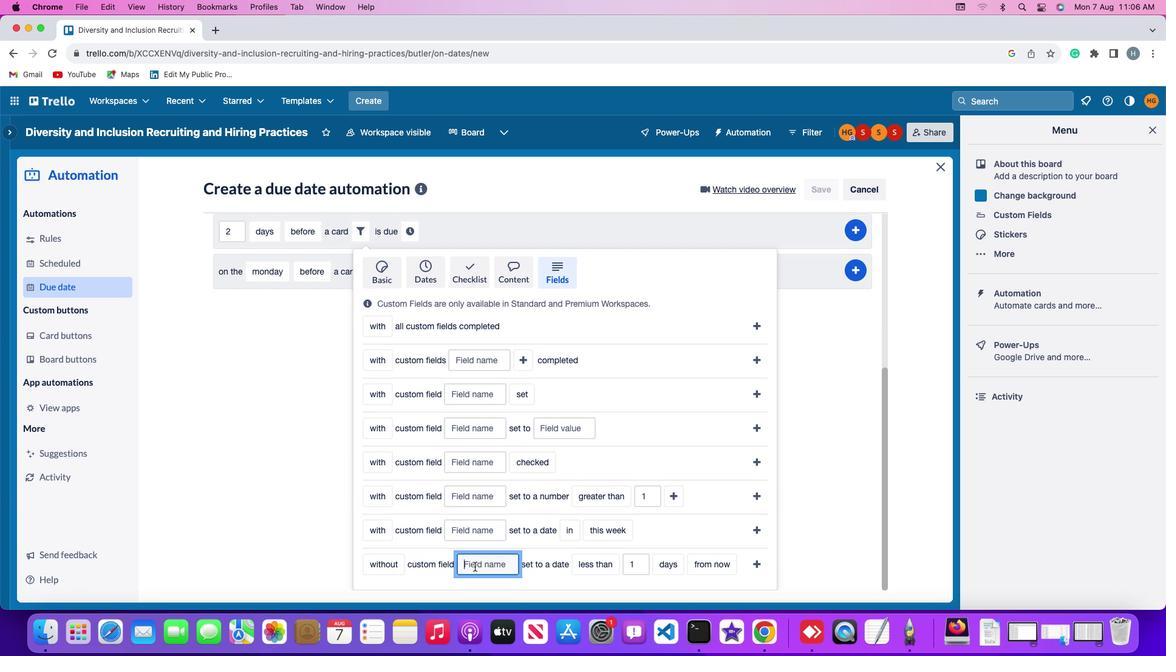 
Action: Mouse moved to (475, 566)
Screenshot: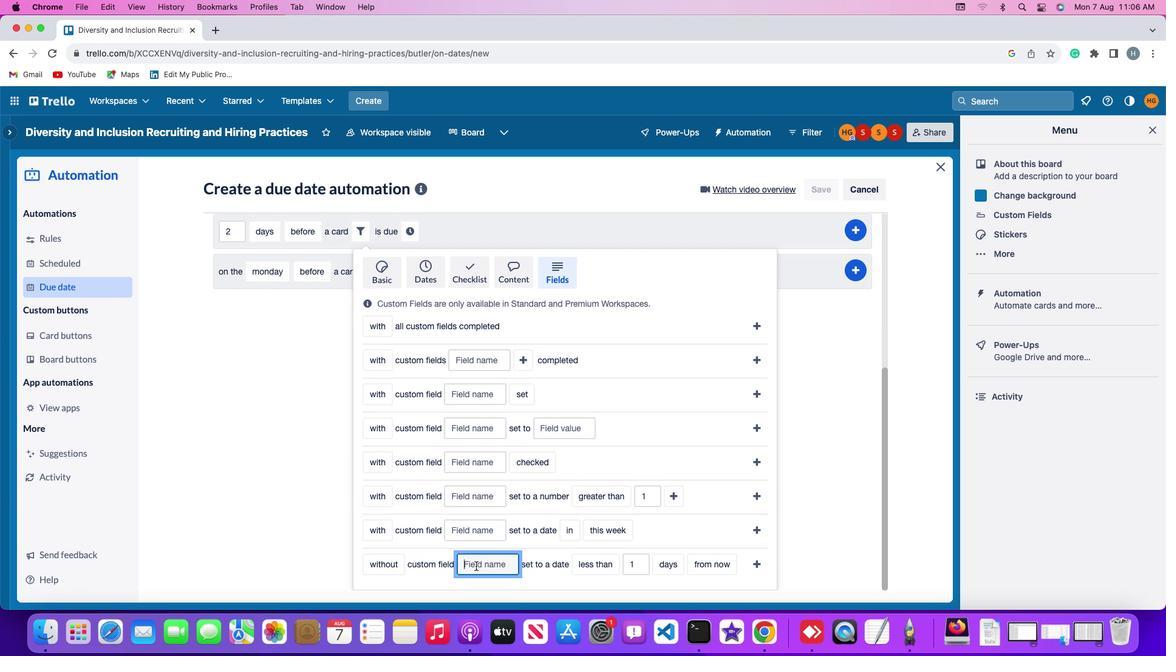 
Action: Key pressed Key.shift'R''e''s''u''m'
Screenshot: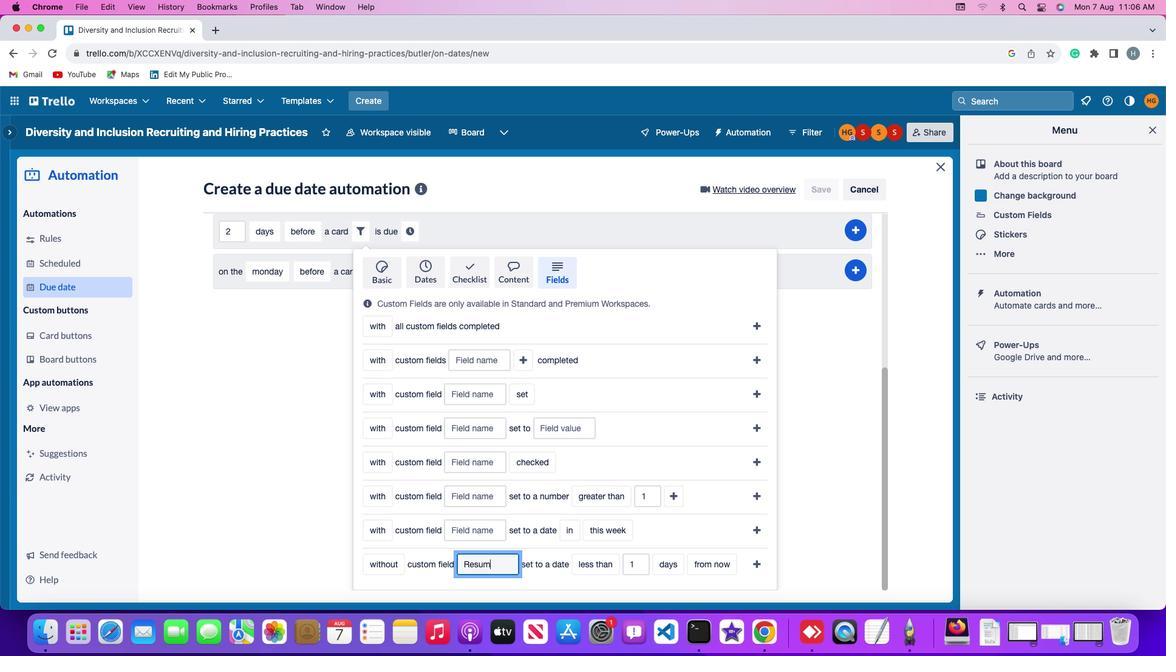 
Action: Mouse moved to (473, 571)
Screenshot: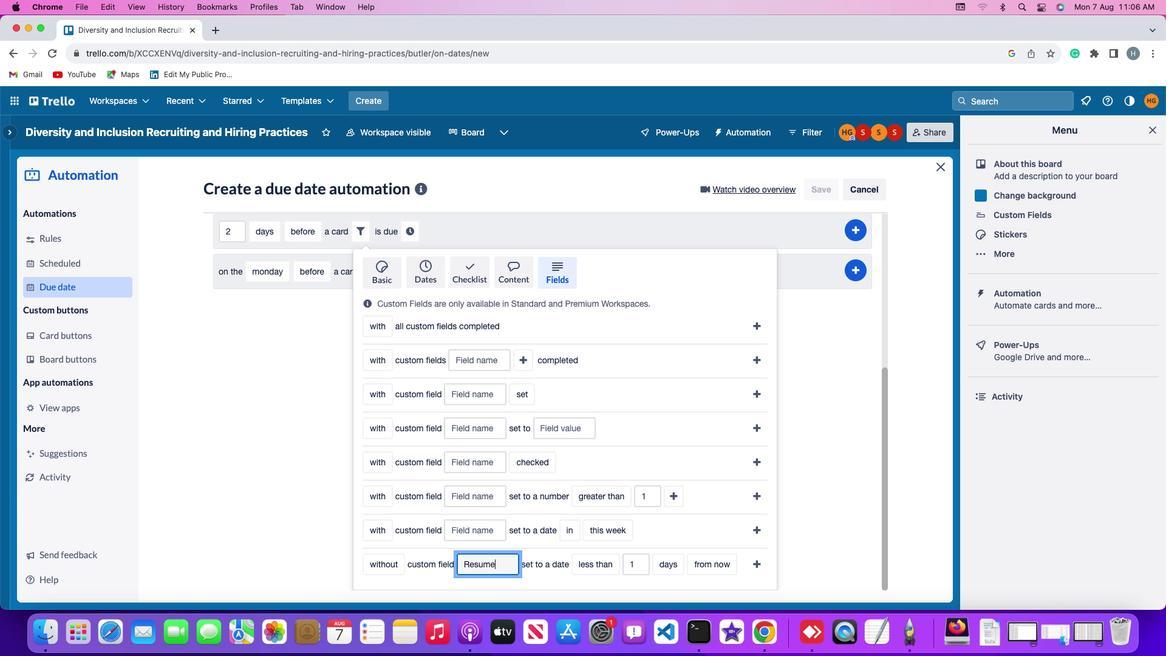 
Action: Key pressed 'e'
Screenshot: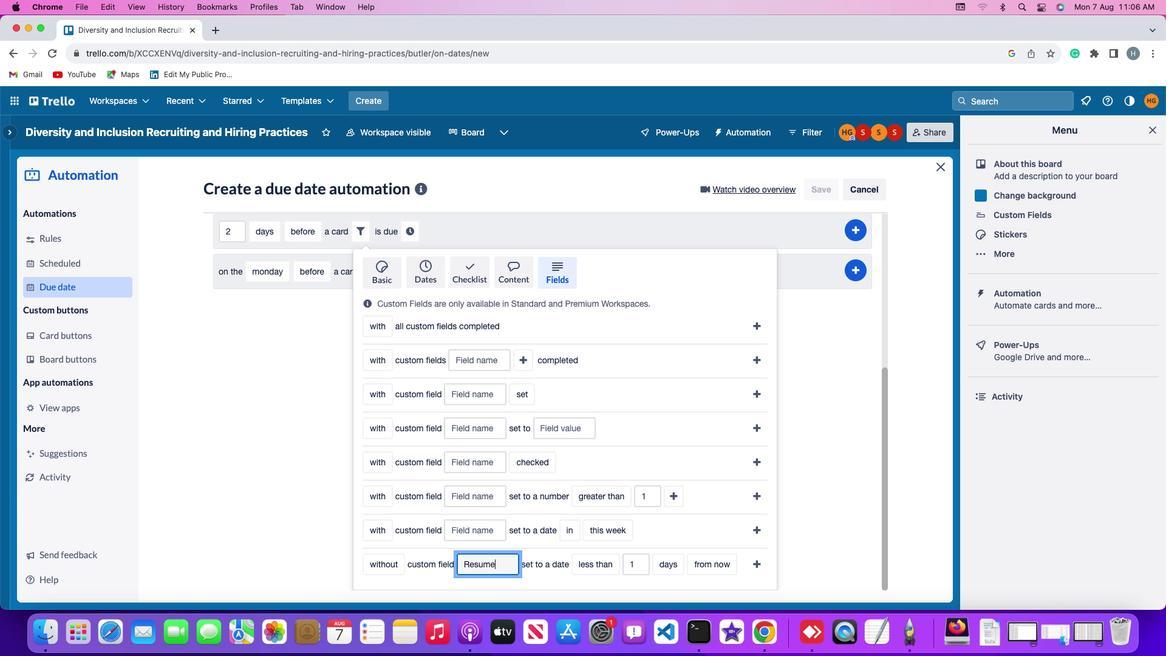 
Action: Mouse moved to (598, 568)
Screenshot: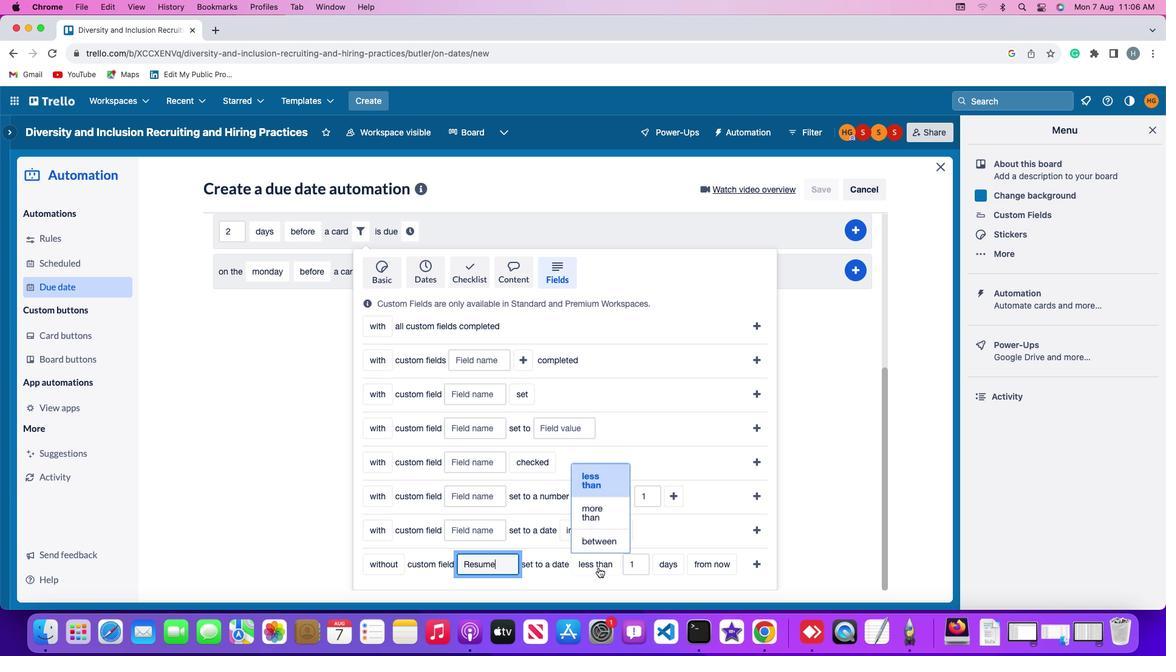 
Action: Mouse pressed left at (598, 568)
Screenshot: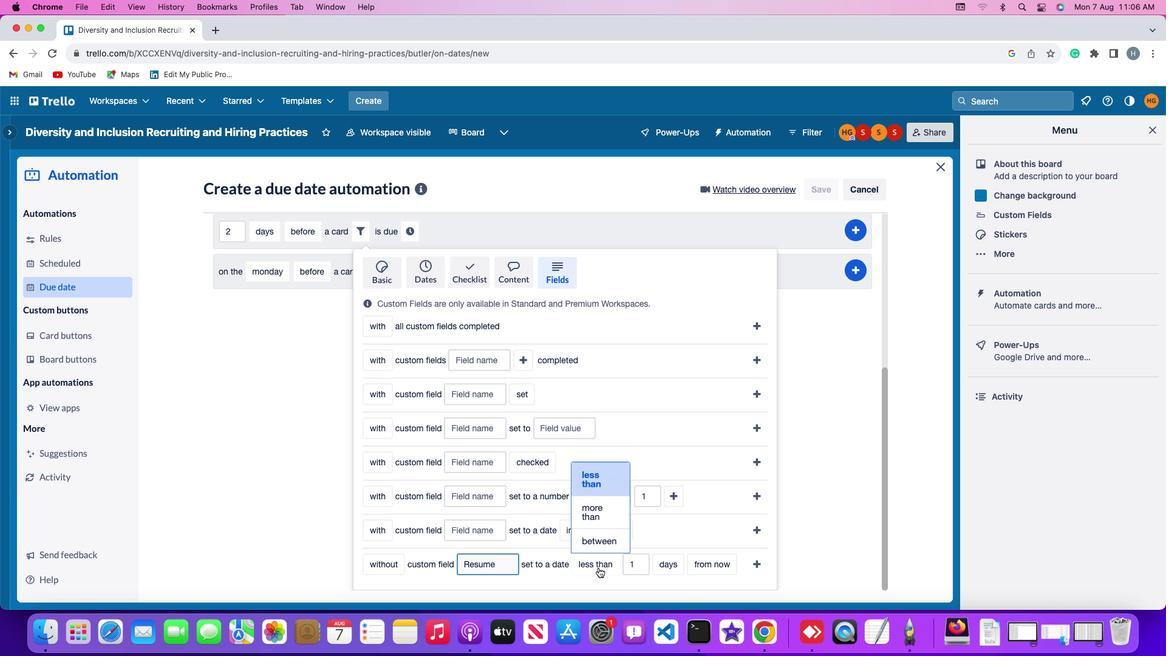 
Action: Mouse moved to (597, 478)
Screenshot: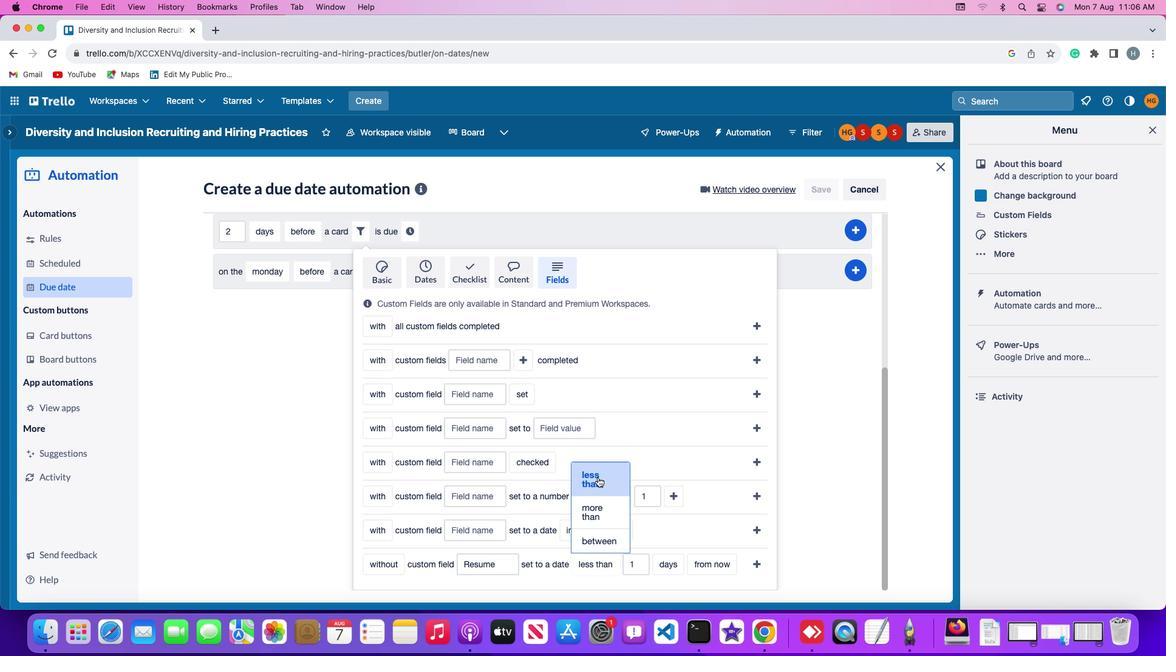 
Action: Mouse pressed left at (597, 478)
Screenshot: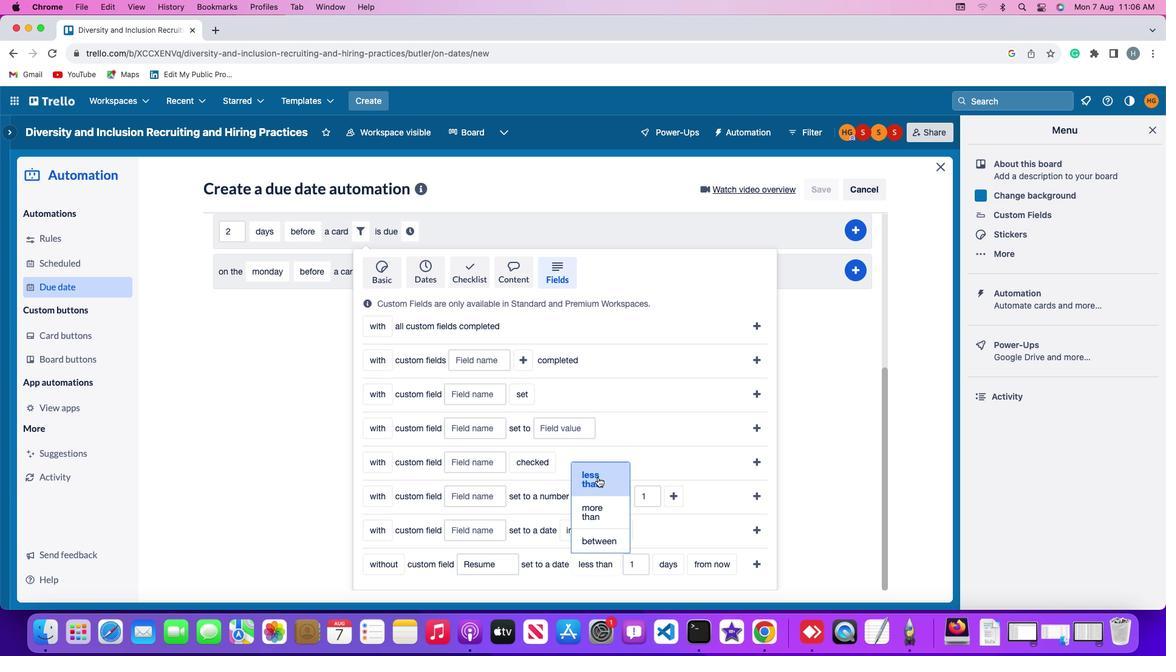
Action: Mouse moved to (641, 568)
Screenshot: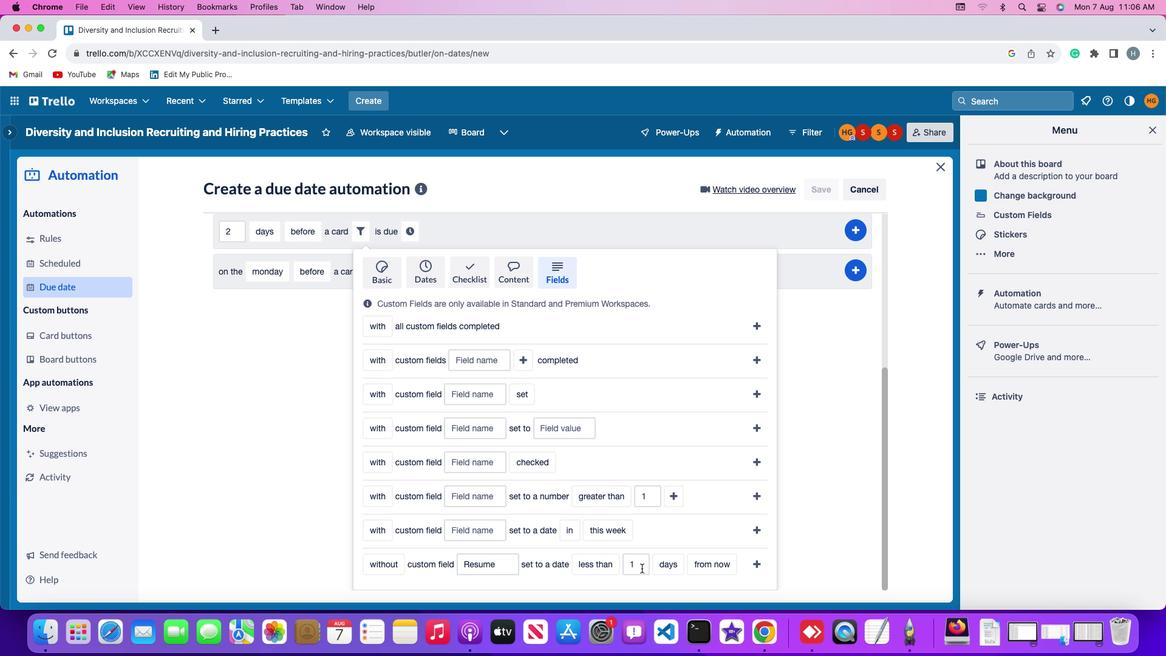 
Action: Mouse pressed left at (641, 568)
Screenshot: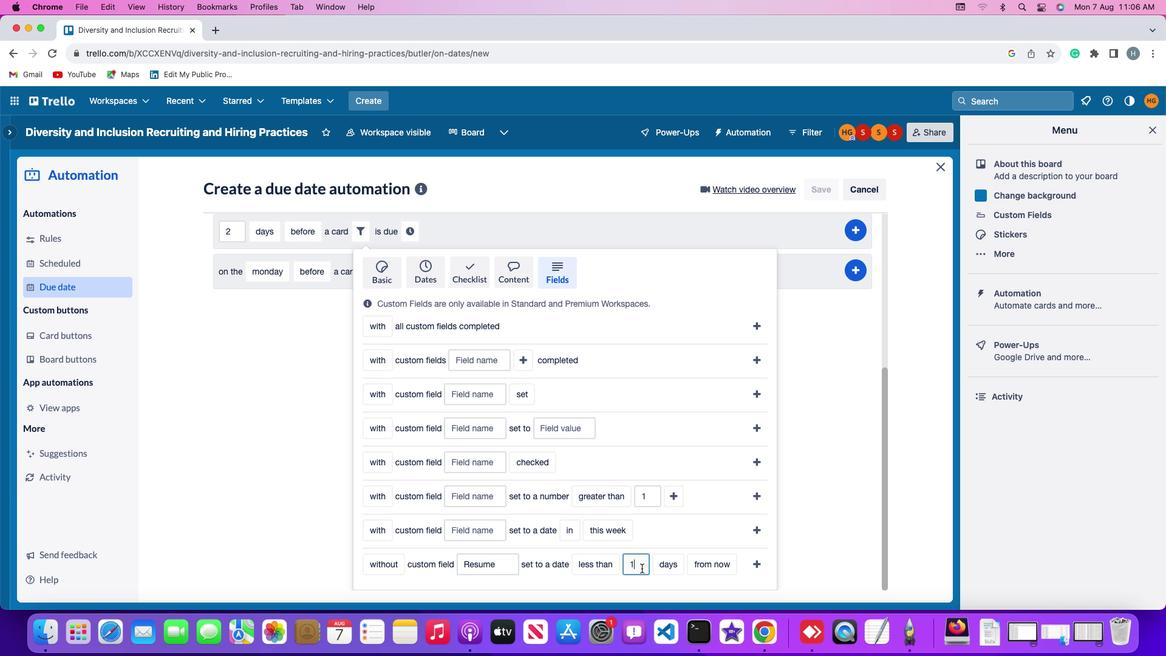 
Action: Key pressed Key.backspace'1'
Screenshot: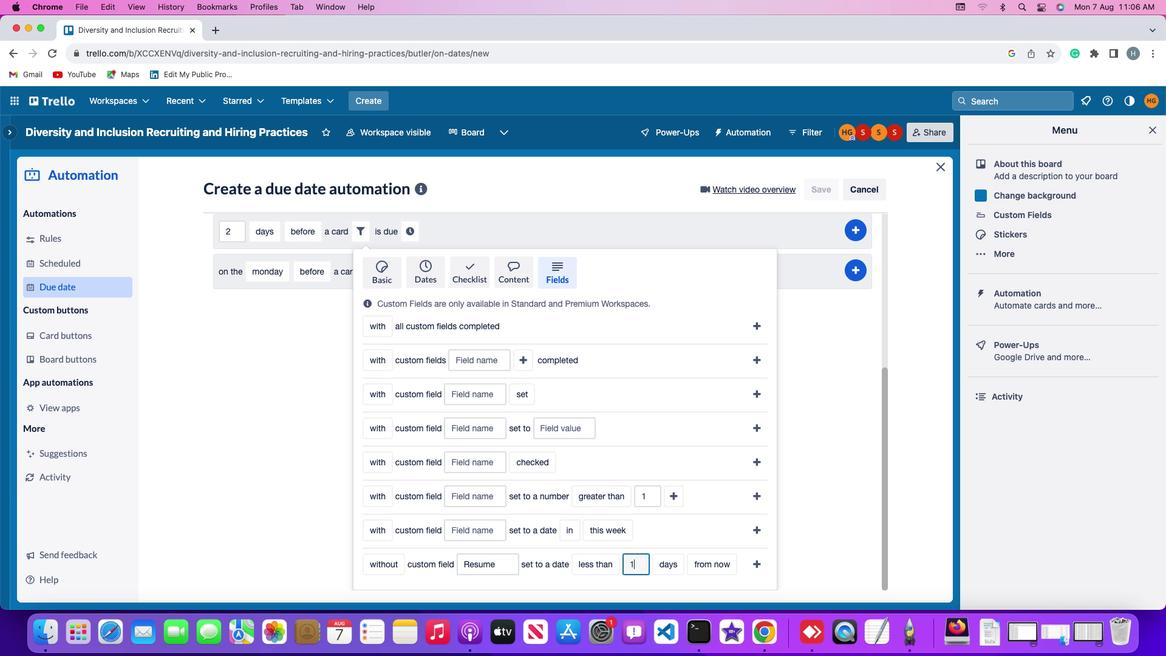 
Action: Mouse moved to (668, 569)
Screenshot: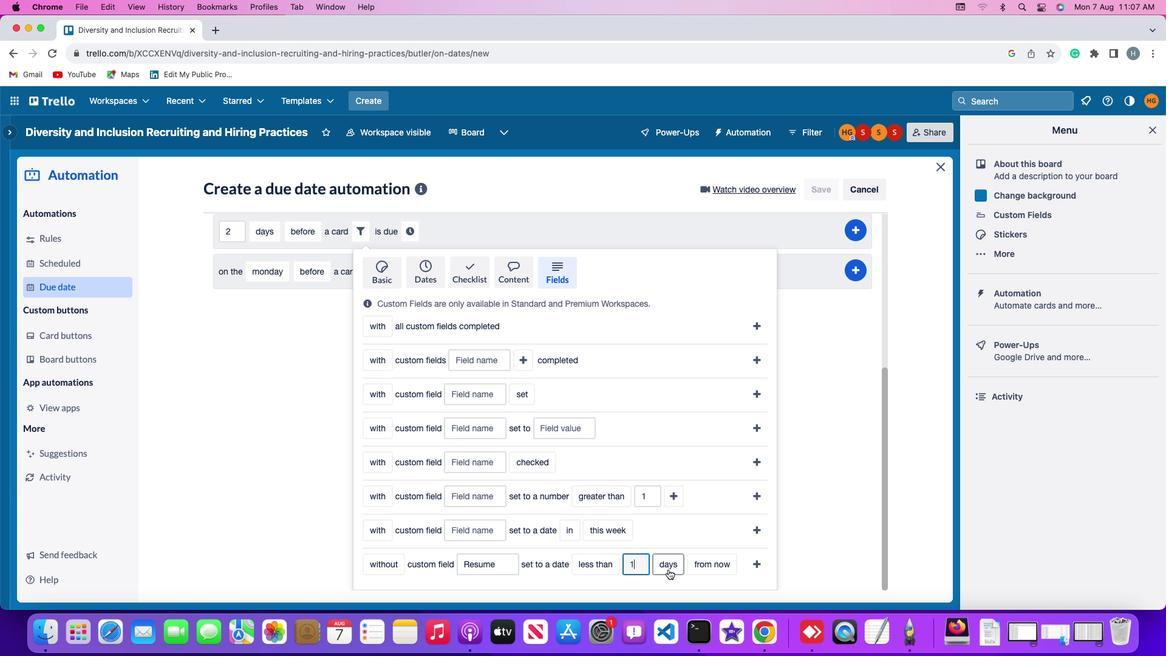 
Action: Mouse pressed left at (668, 569)
Screenshot: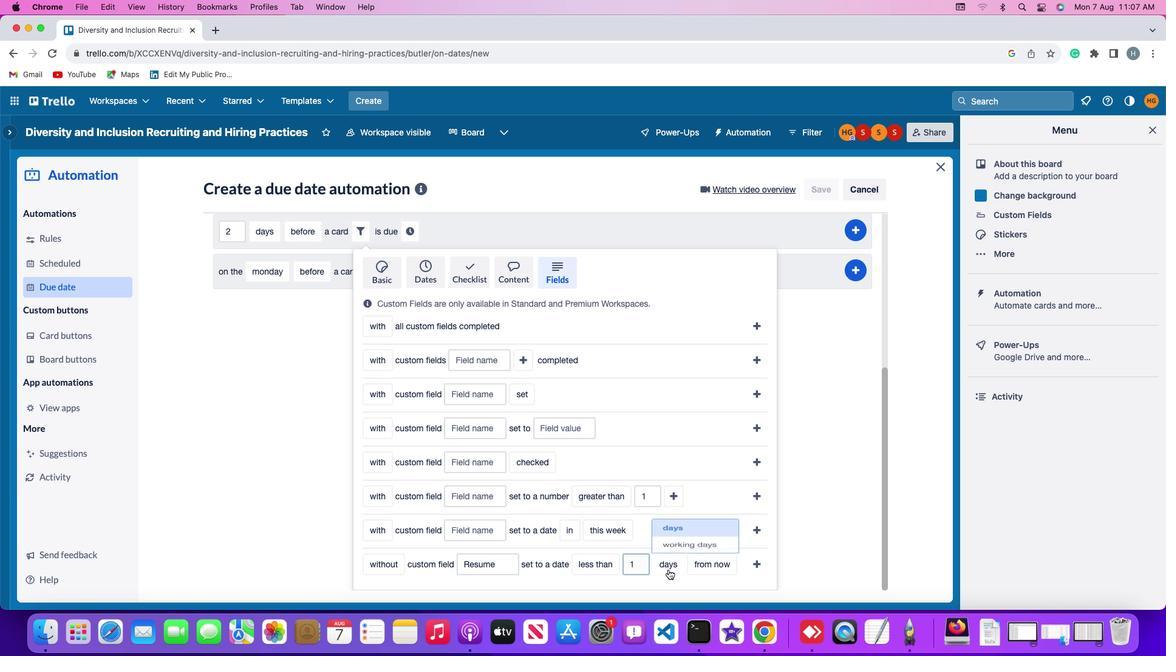 
Action: Mouse moved to (682, 511)
Screenshot: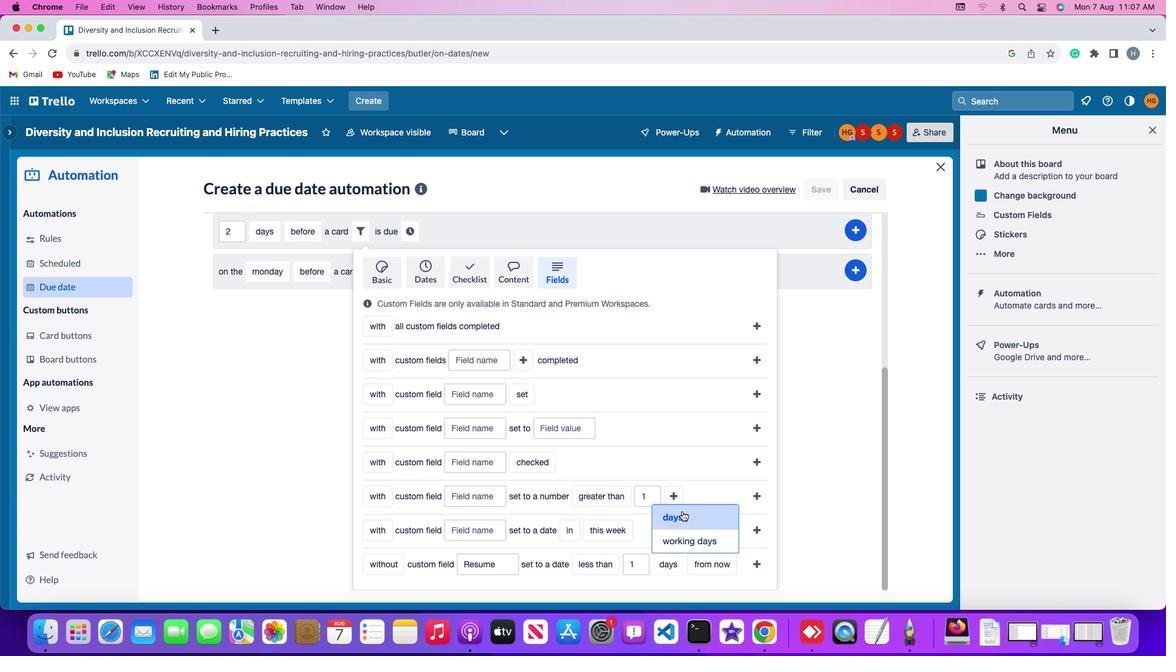 
Action: Mouse pressed left at (682, 511)
Screenshot: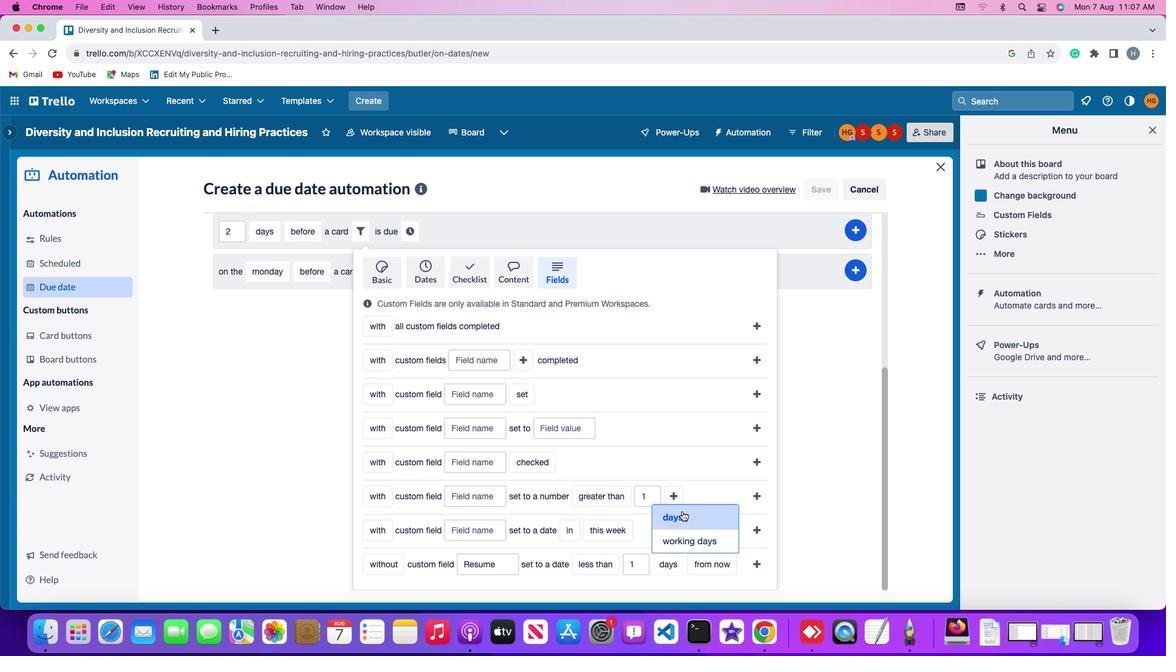 
Action: Mouse moved to (716, 568)
Screenshot: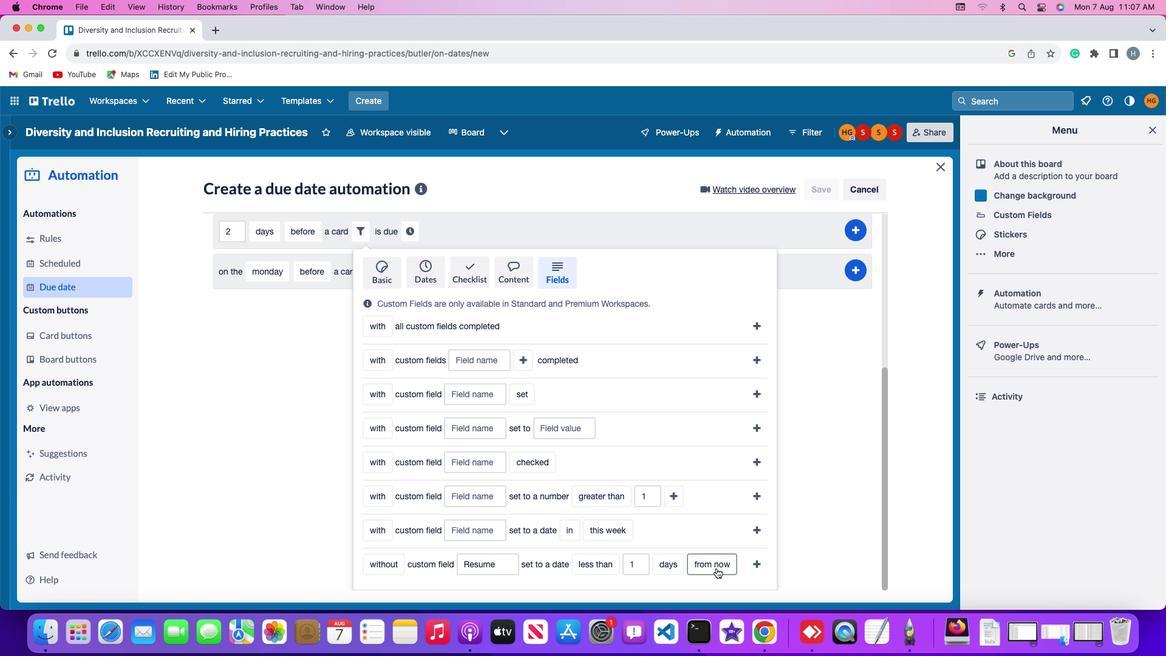 
Action: Mouse pressed left at (716, 568)
Screenshot: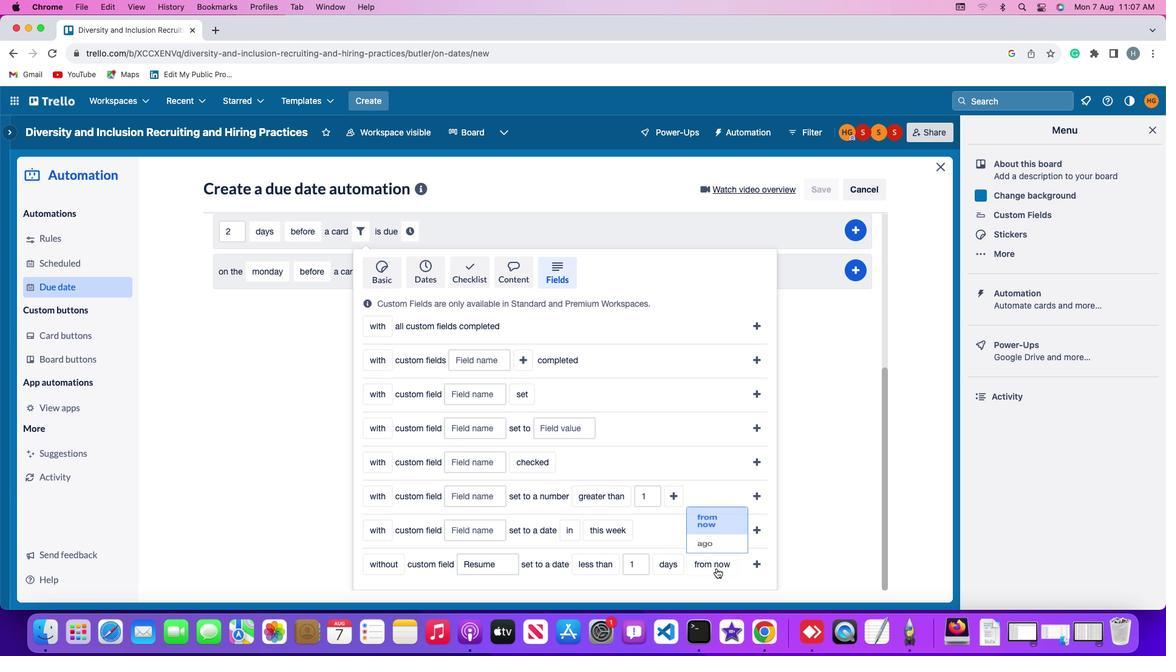 
Action: Mouse moved to (717, 515)
Screenshot: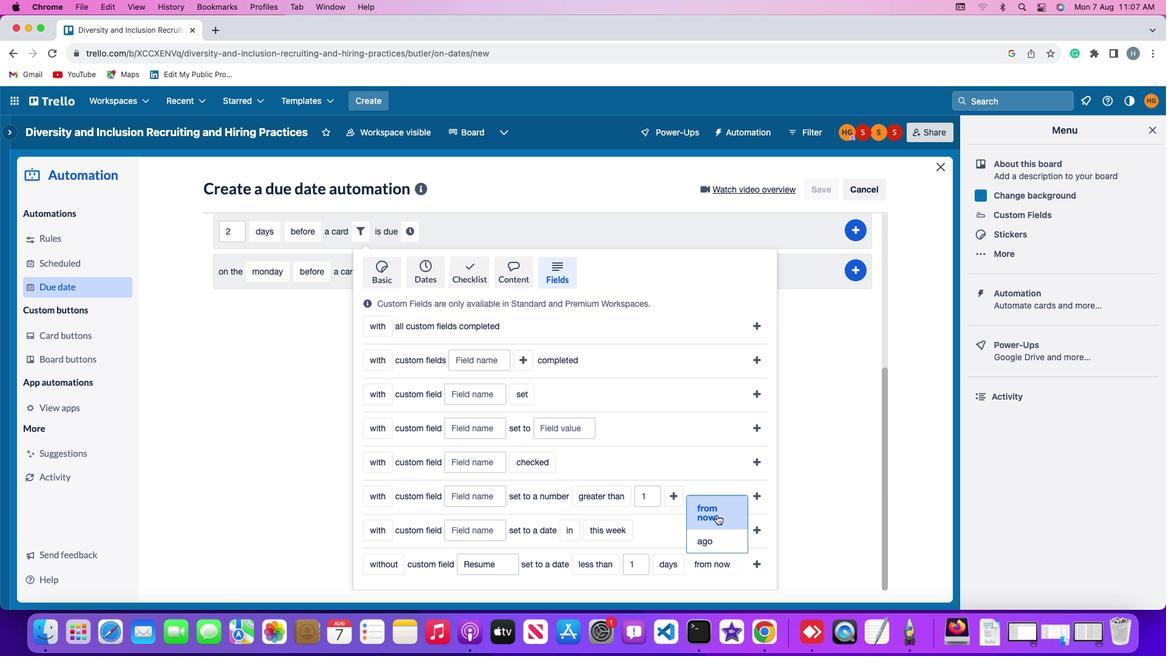 
Action: Mouse pressed left at (717, 515)
Screenshot: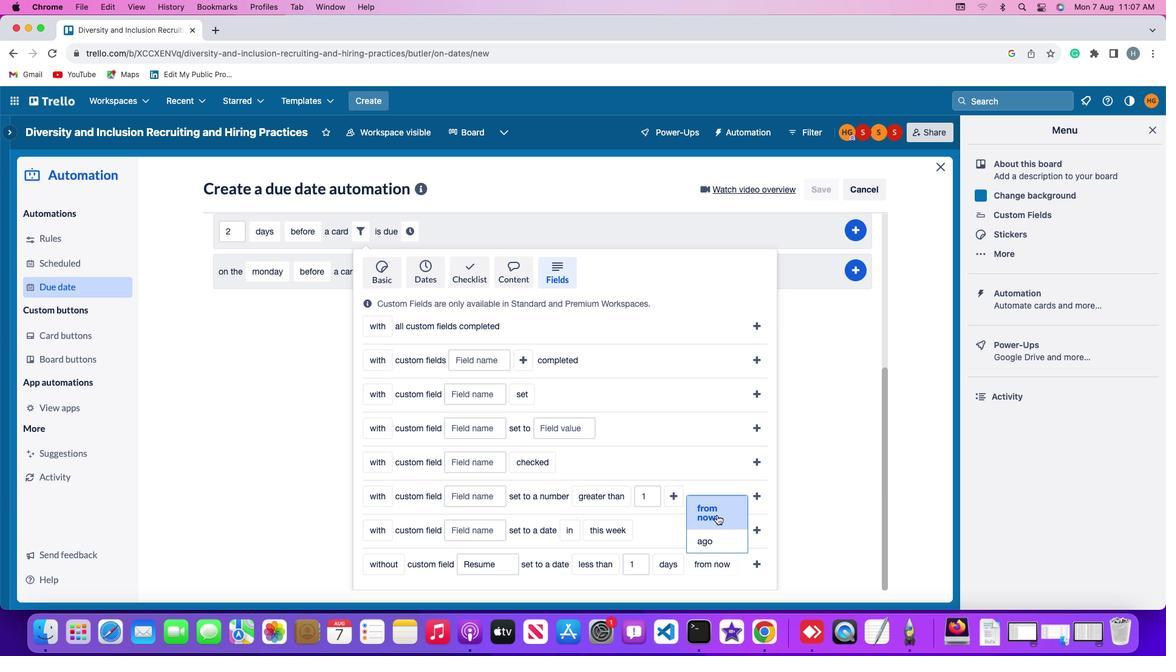 
Action: Mouse moved to (758, 562)
Screenshot: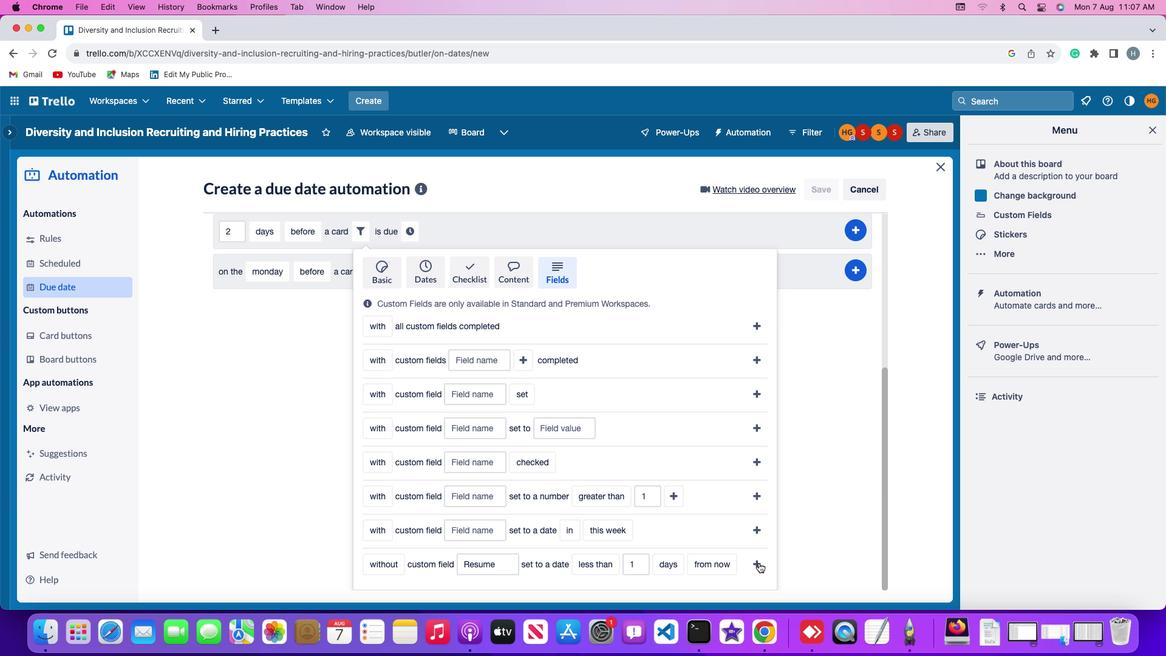 
Action: Mouse pressed left at (758, 562)
Screenshot: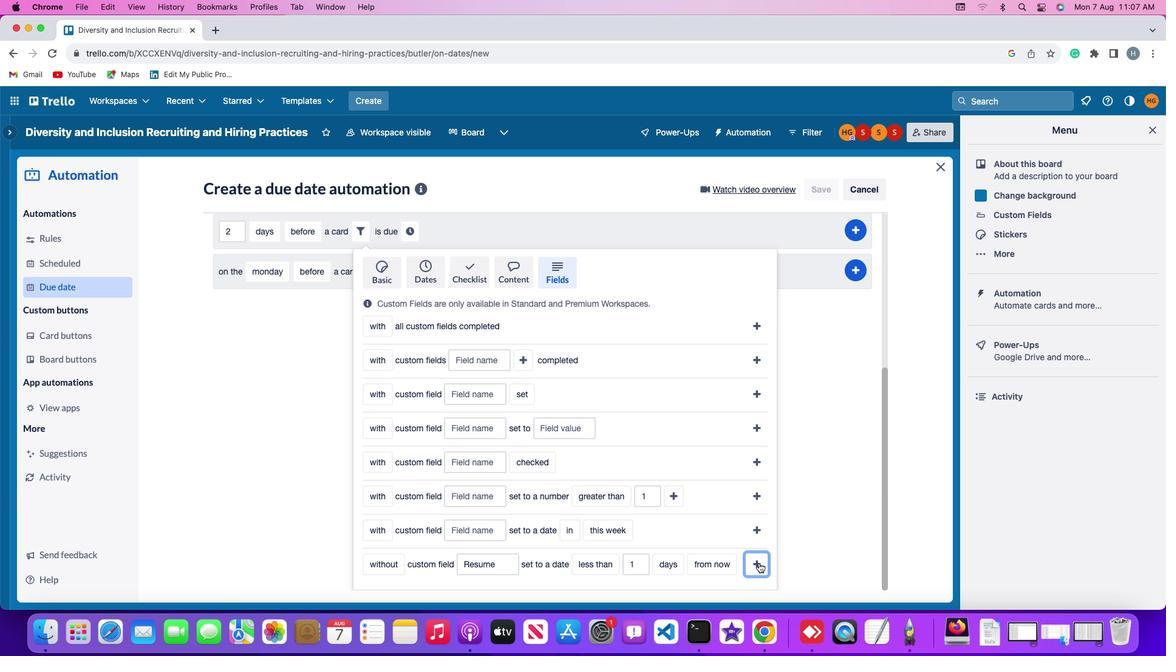 
Action: Mouse moved to (704, 488)
Screenshot: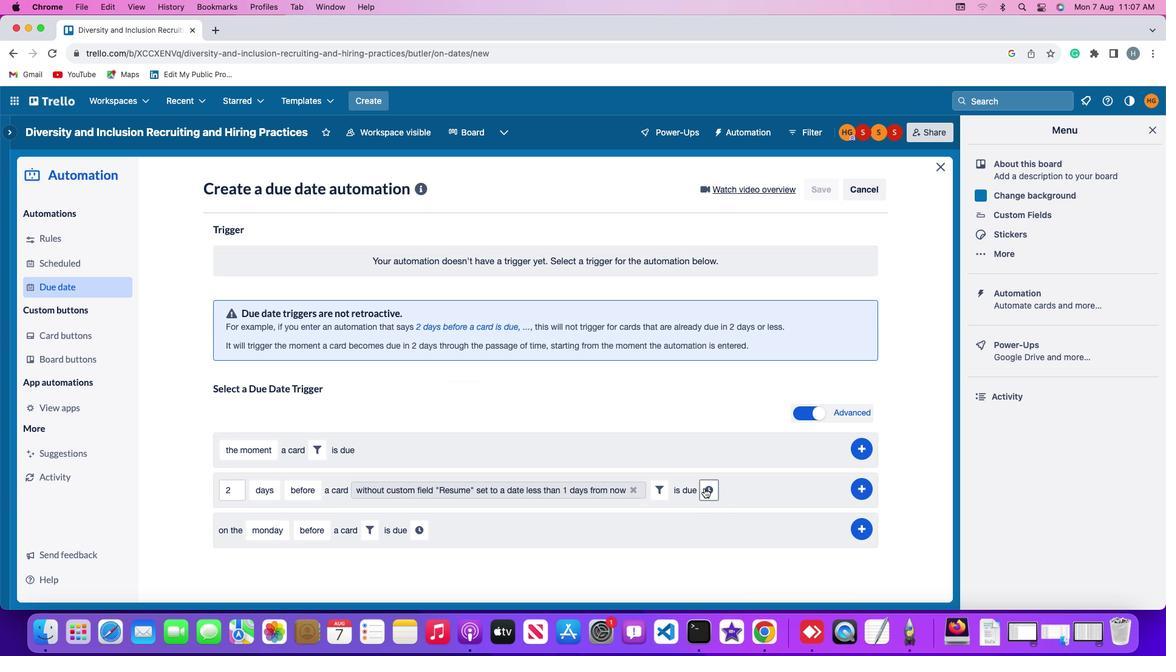 
Action: Mouse pressed left at (704, 488)
Screenshot: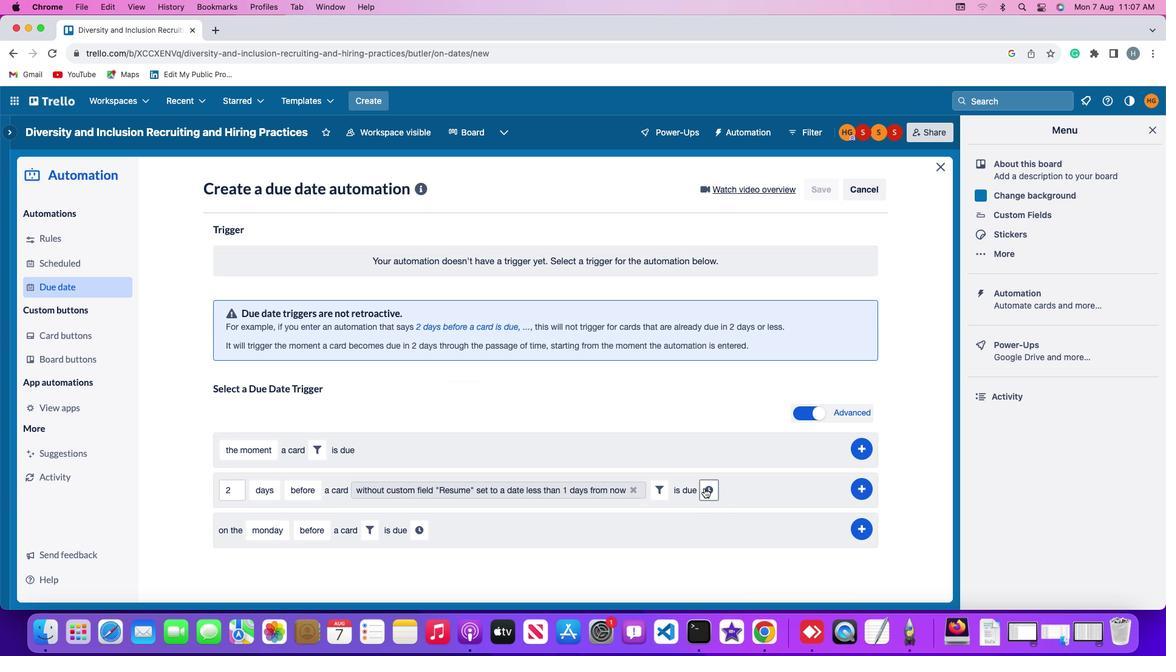 
Action: Mouse moved to (737, 494)
Screenshot: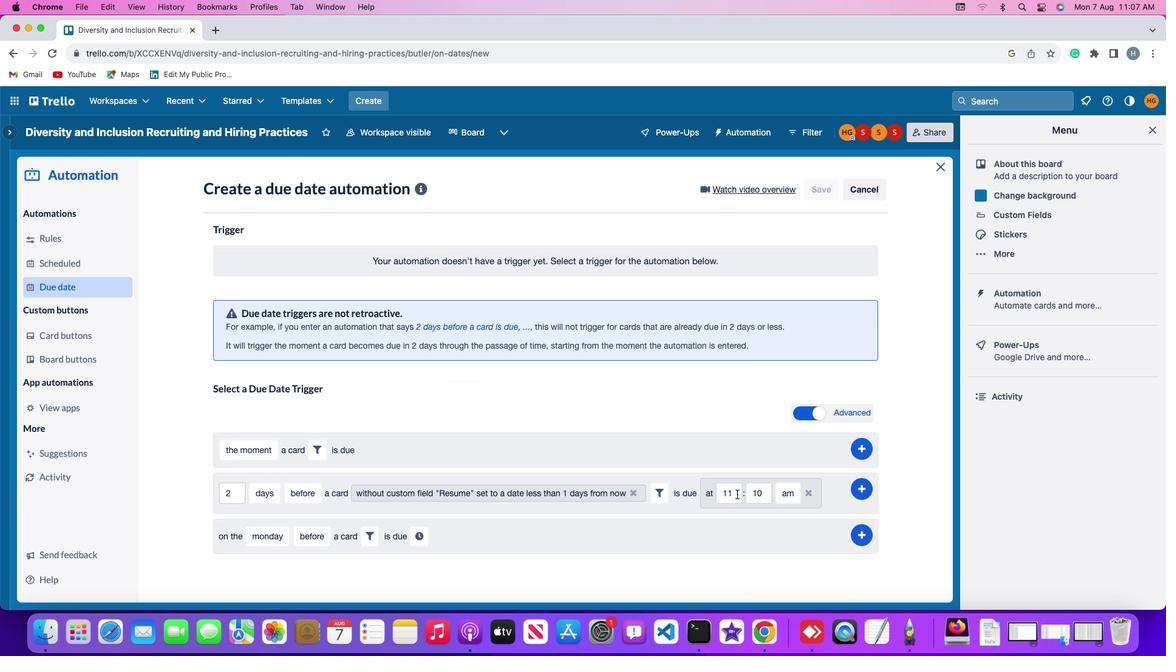 
Action: Mouse pressed left at (737, 494)
Screenshot: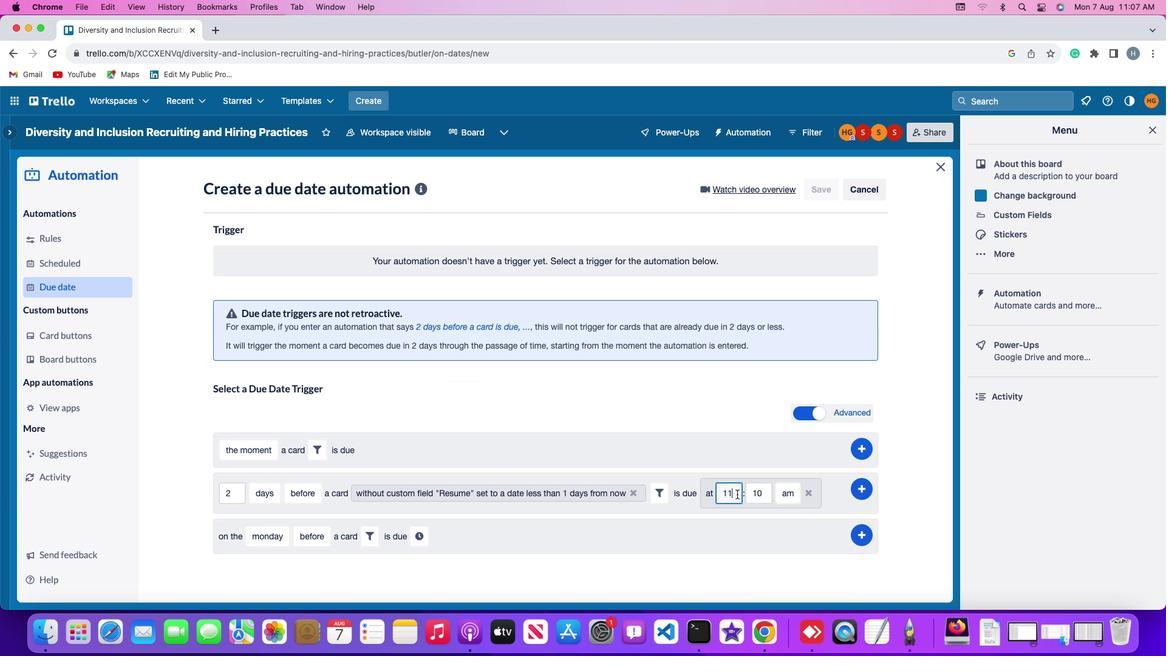 
Action: Key pressed Key.backspaceKey.backspaceKey.backspace'1''1'
Screenshot: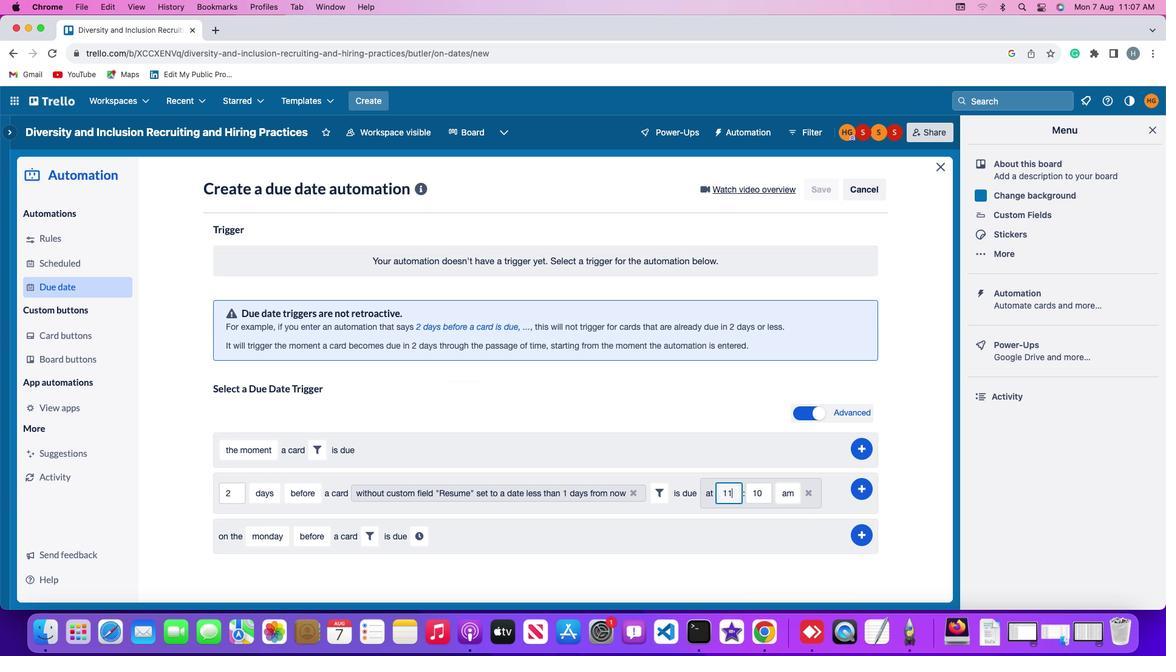 
Action: Mouse moved to (766, 492)
Screenshot: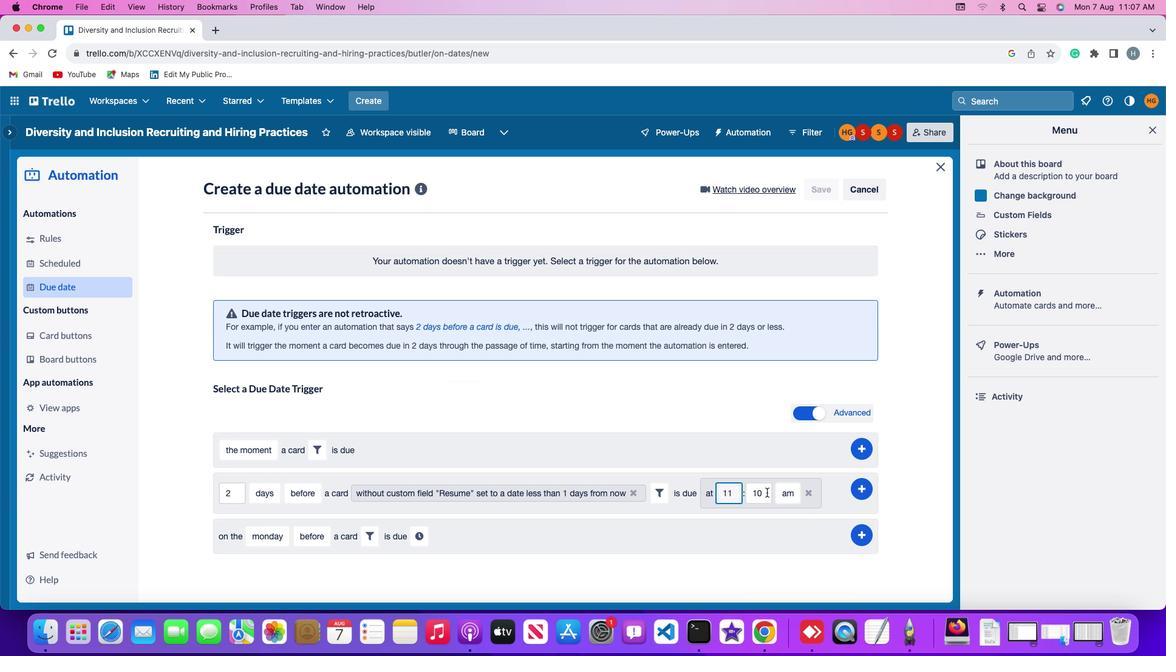
Action: Mouse pressed left at (766, 492)
Screenshot: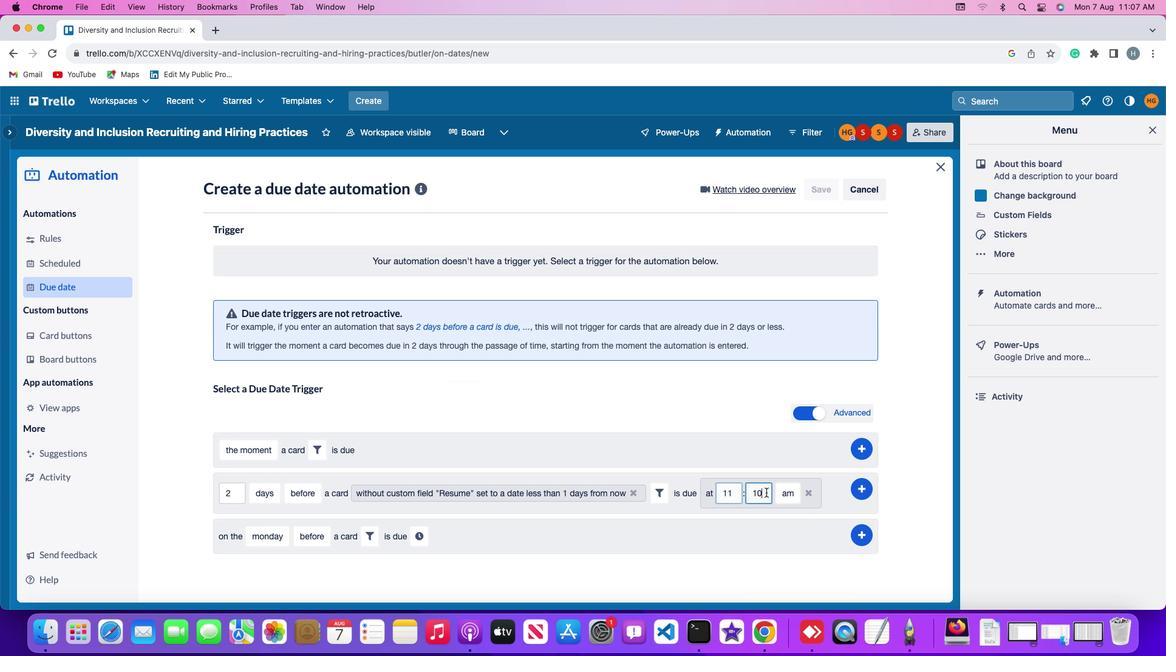 
Action: Mouse moved to (766, 492)
Screenshot: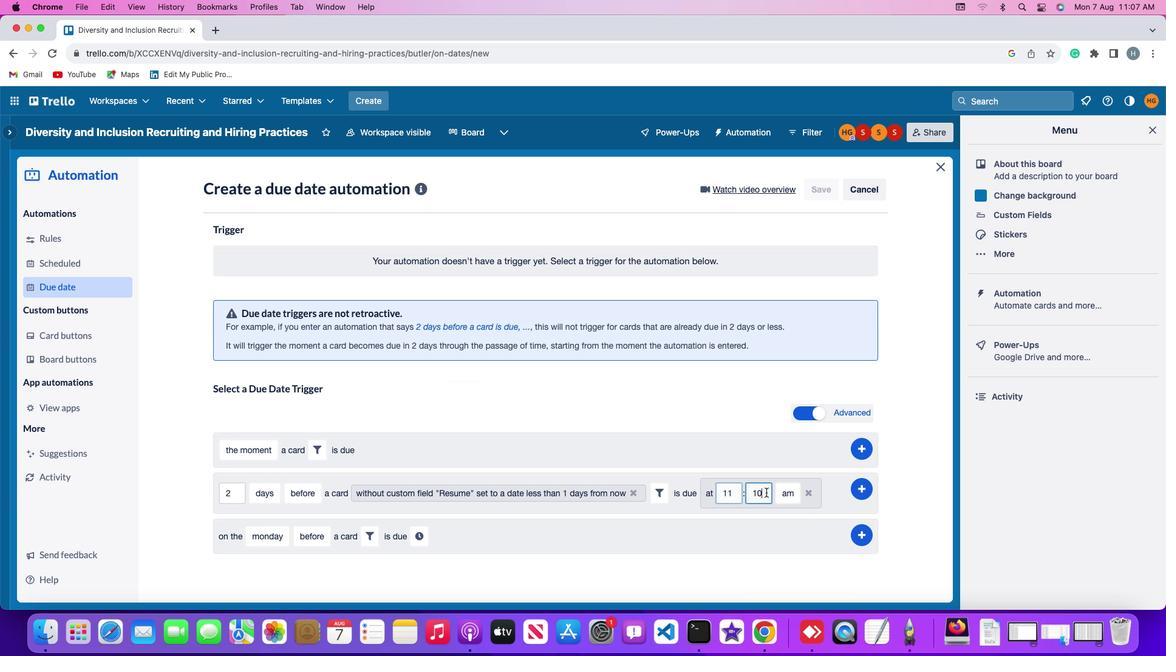 
Action: Key pressed Key.backspaceKey.backspace'0''0'
Screenshot: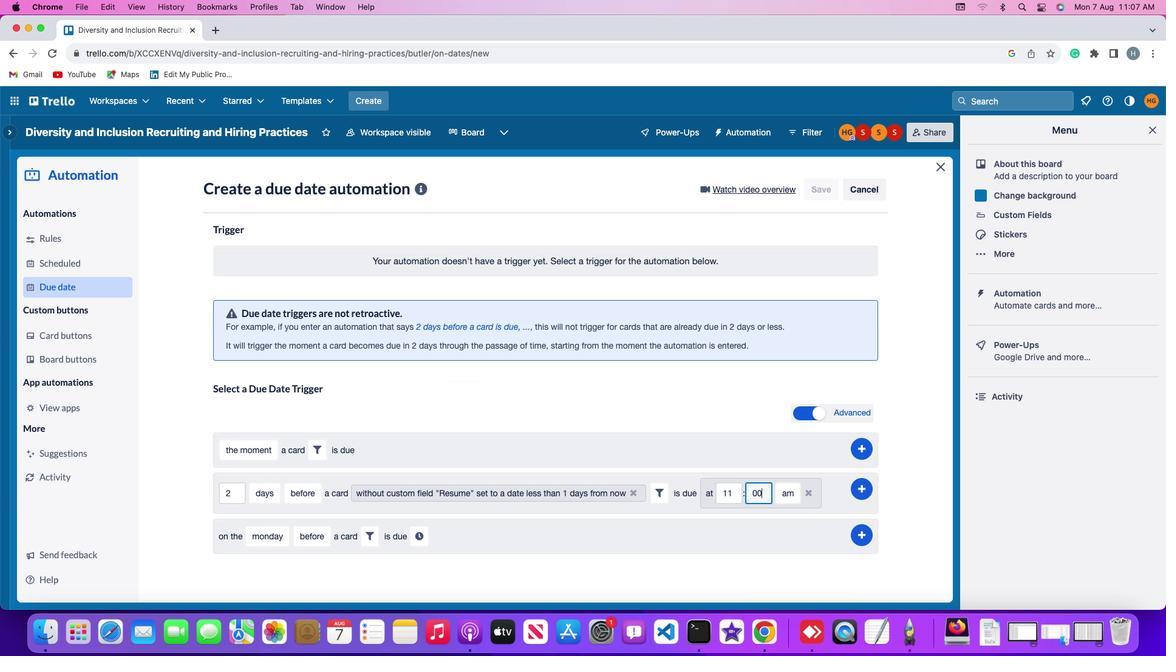 
Action: Mouse moved to (786, 492)
Screenshot: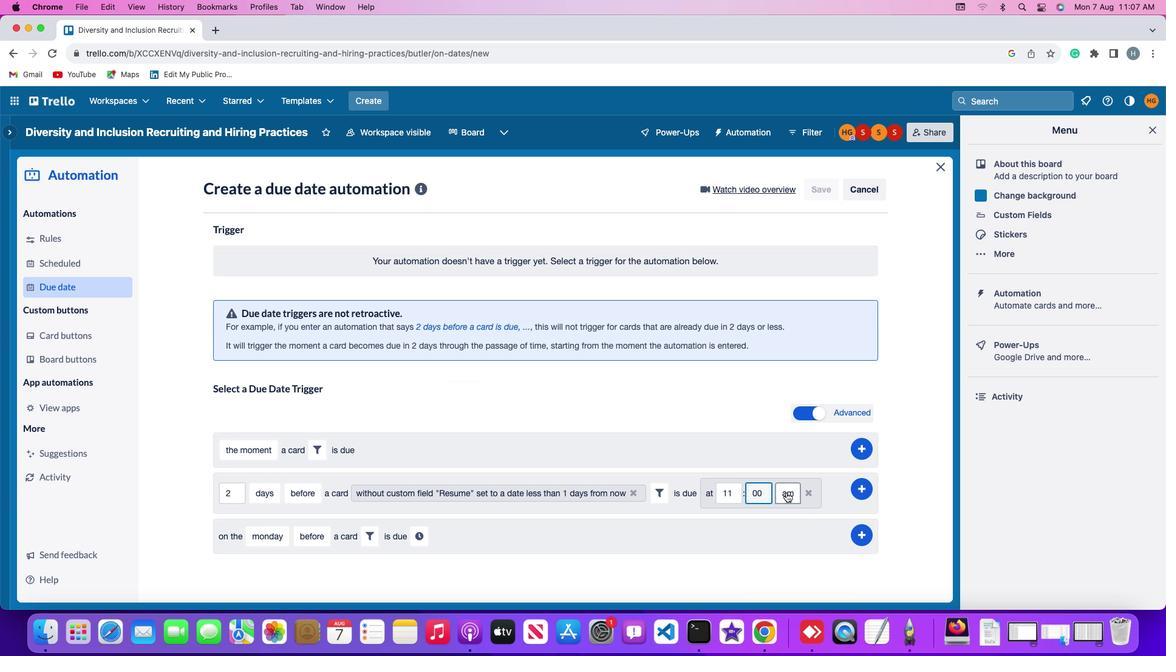 
Action: Mouse pressed left at (786, 492)
Screenshot: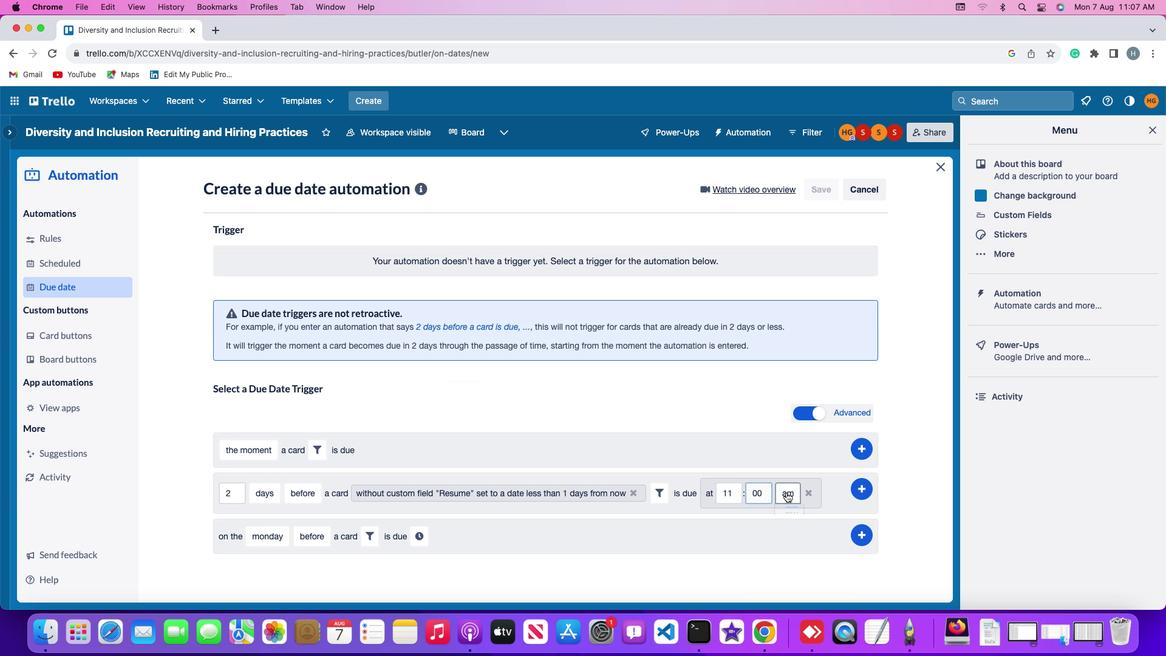 
Action: Mouse moved to (789, 515)
Screenshot: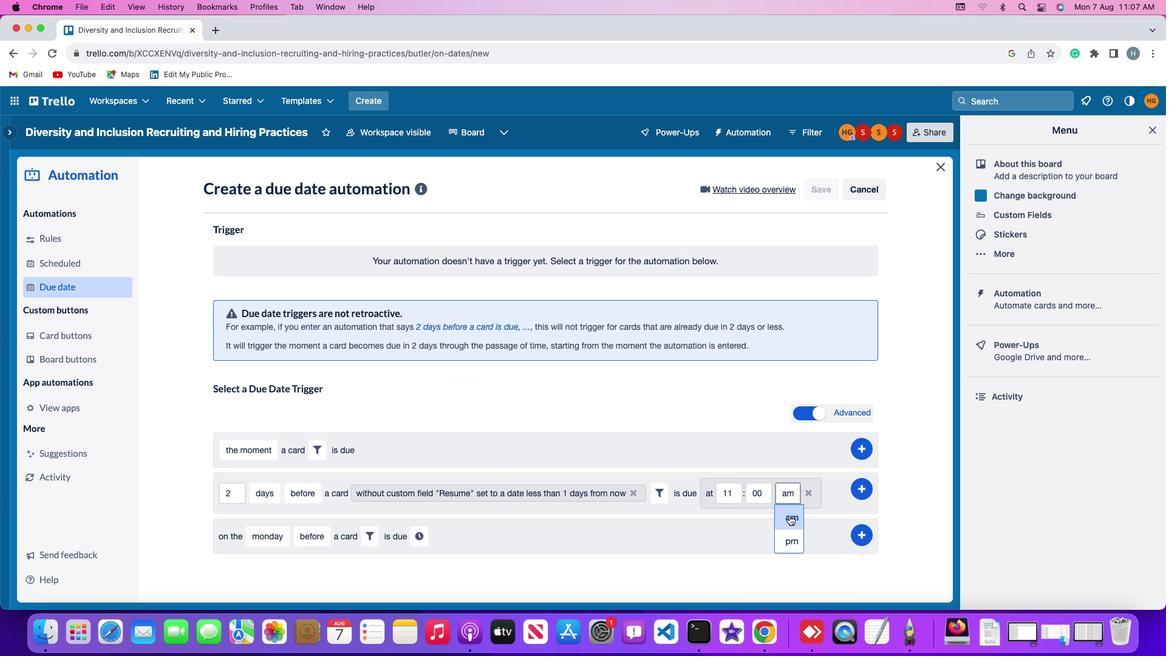 
Action: Mouse pressed left at (789, 515)
Screenshot: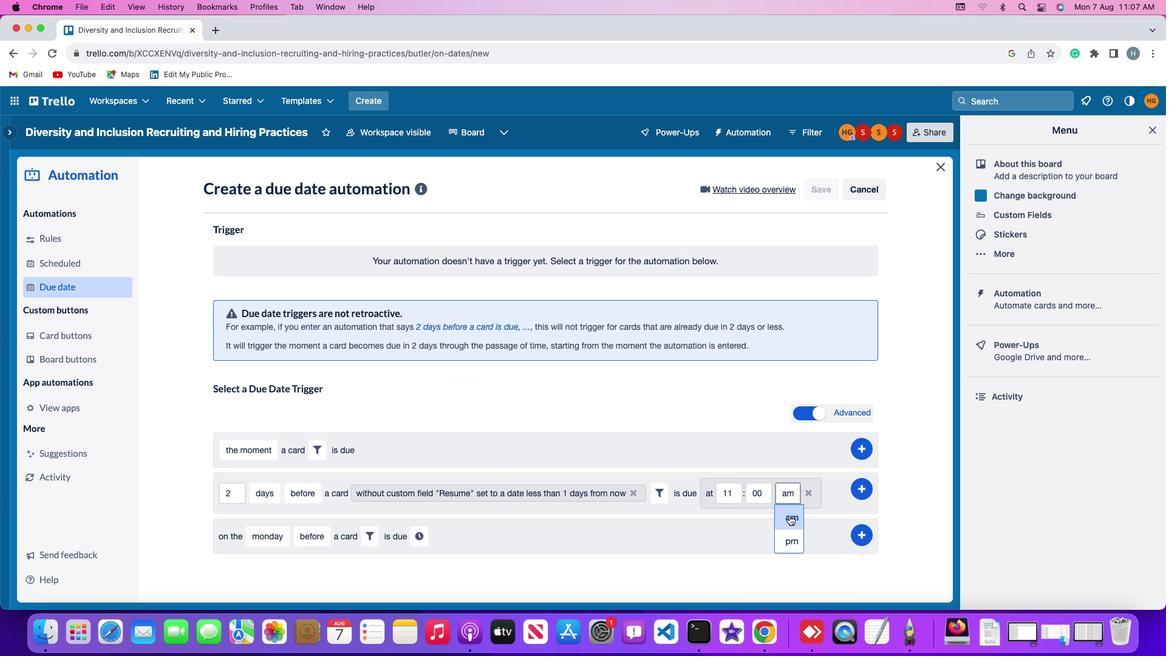 
Action: Mouse moved to (857, 487)
Screenshot: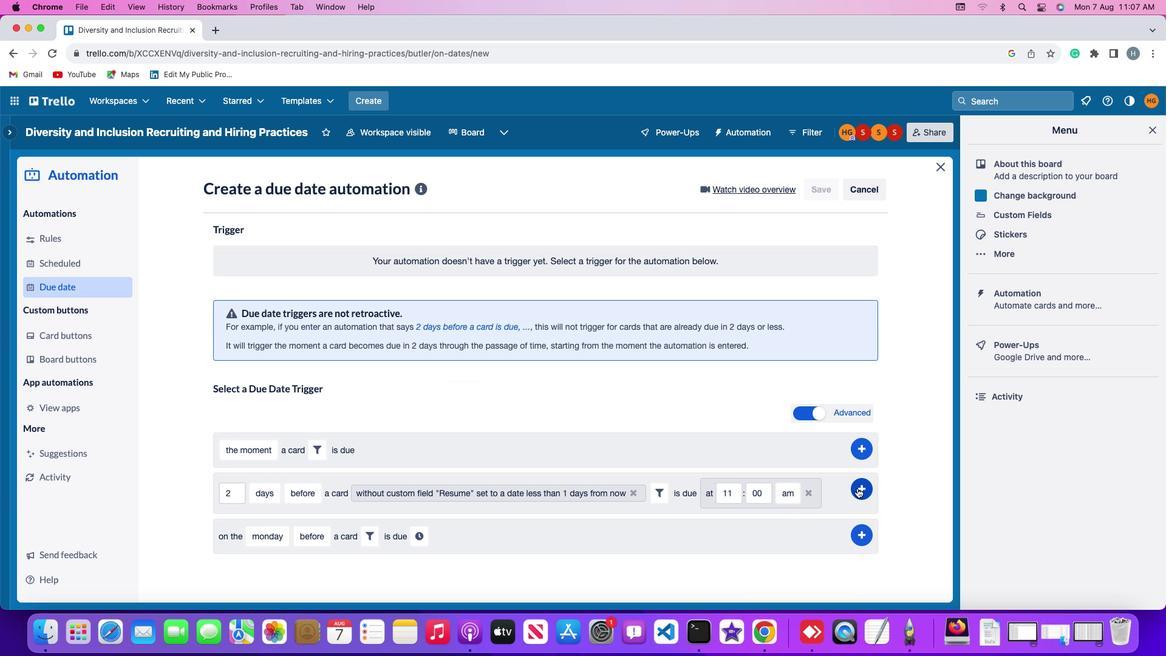 
Action: Mouse pressed left at (857, 487)
Screenshot: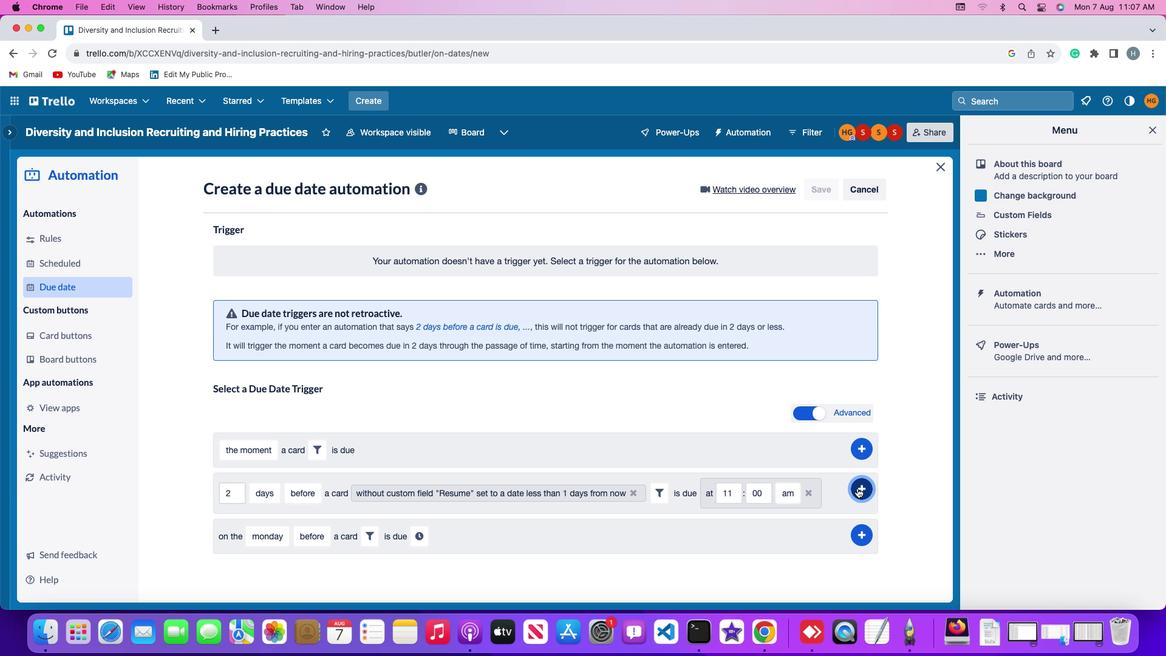 
Action: Mouse moved to (904, 393)
Screenshot: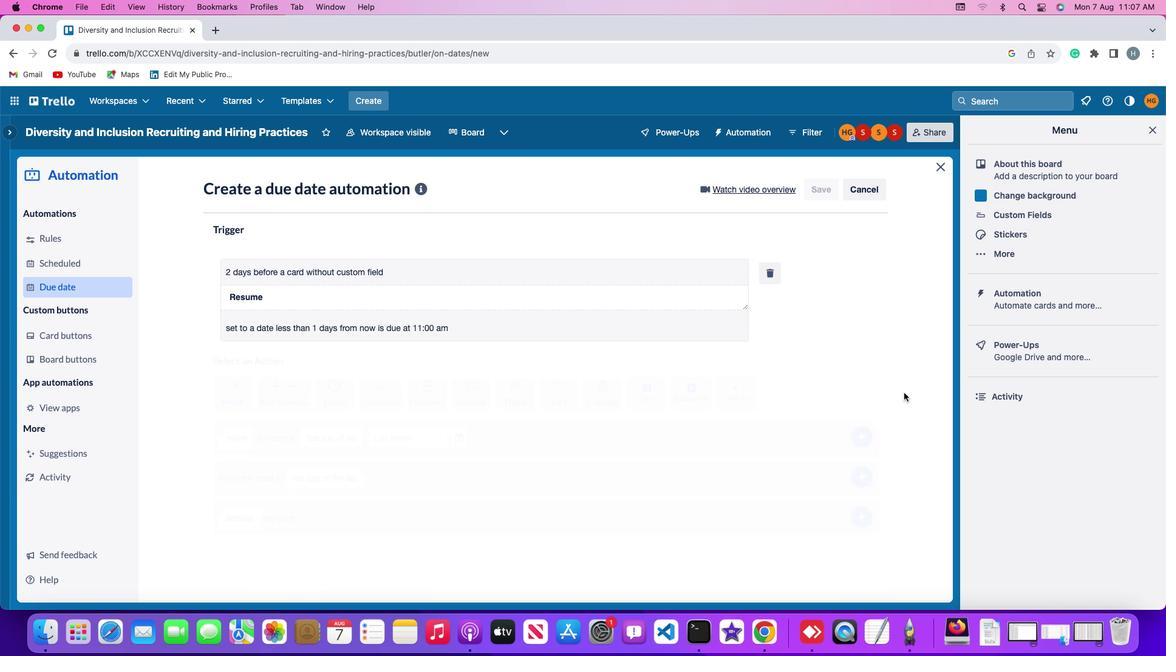 
